 Task: Monitor real estate trends in Baltimore, Maryland, to analyze the average days on market and assess the market competitiveness.
Action: Mouse moved to (825, 204)
Screenshot: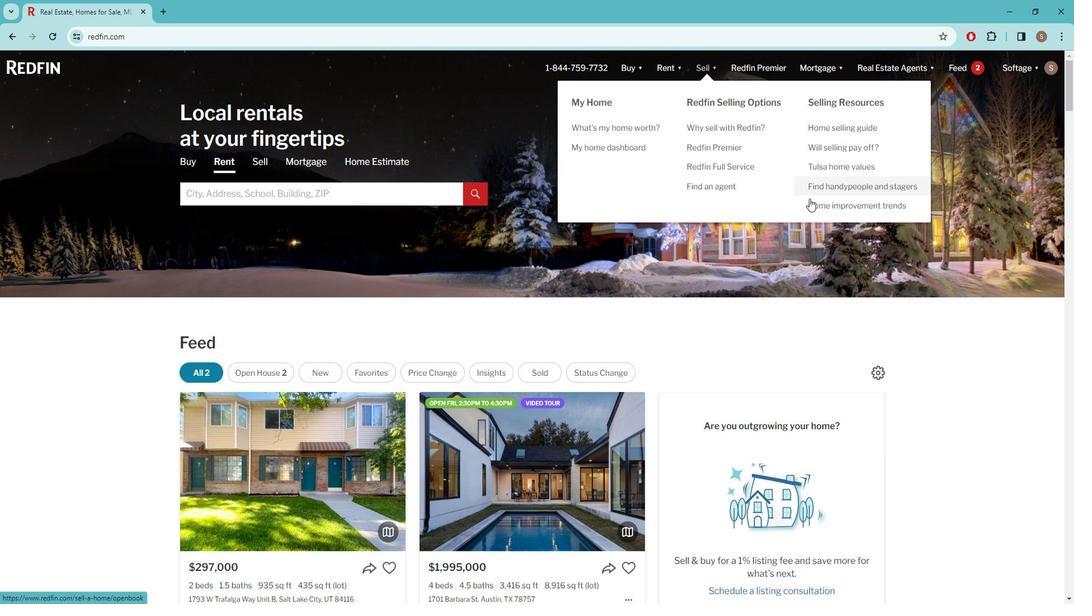 
Action: Mouse pressed left at (825, 204)
Screenshot: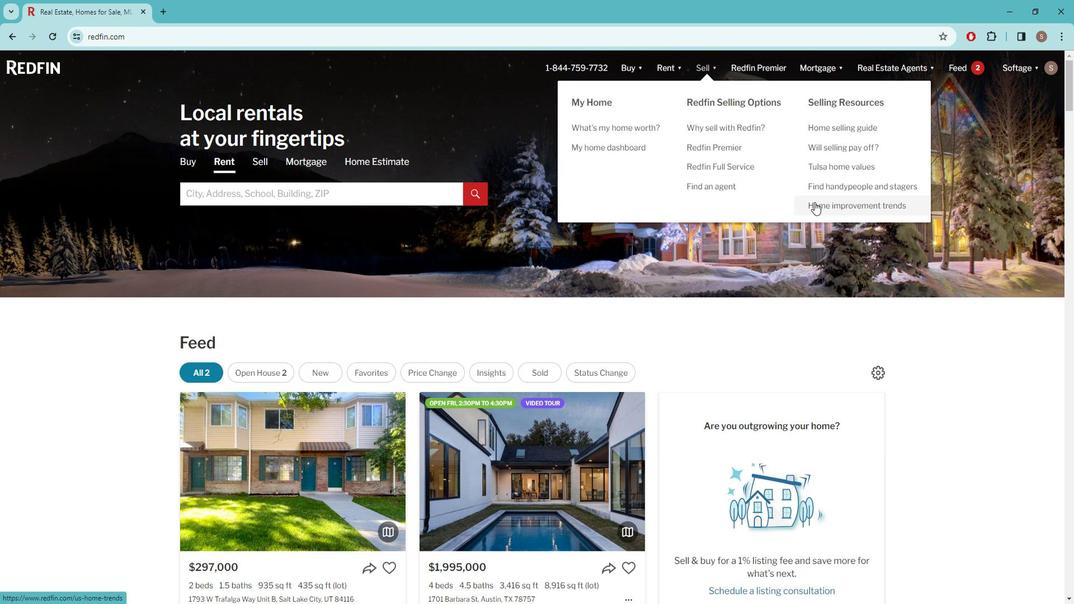 
Action: Mouse moved to (771, 236)
Screenshot: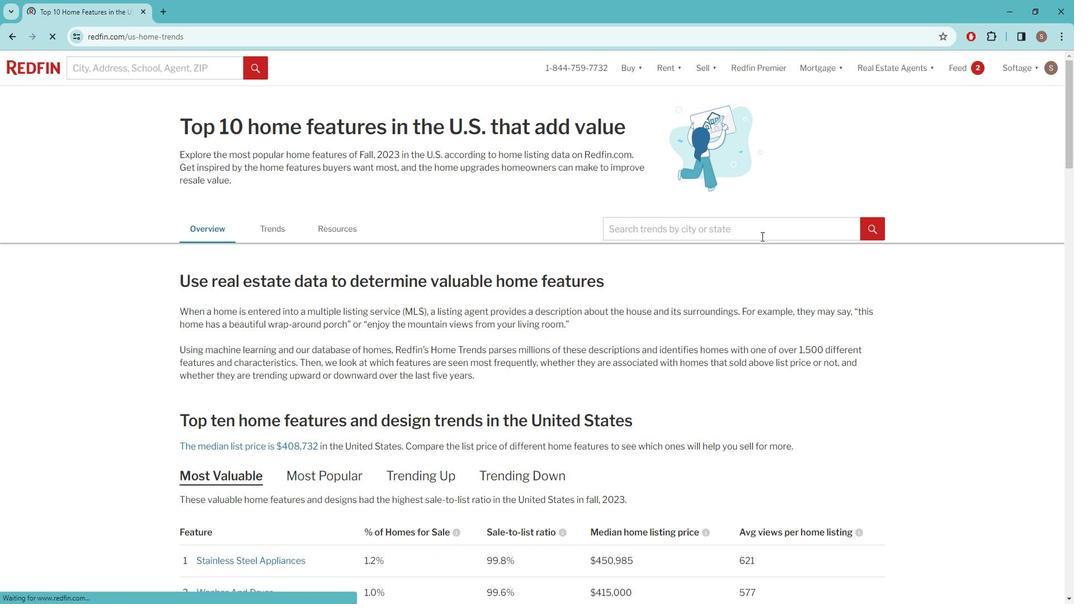 
Action: Mouse pressed left at (771, 236)
Screenshot: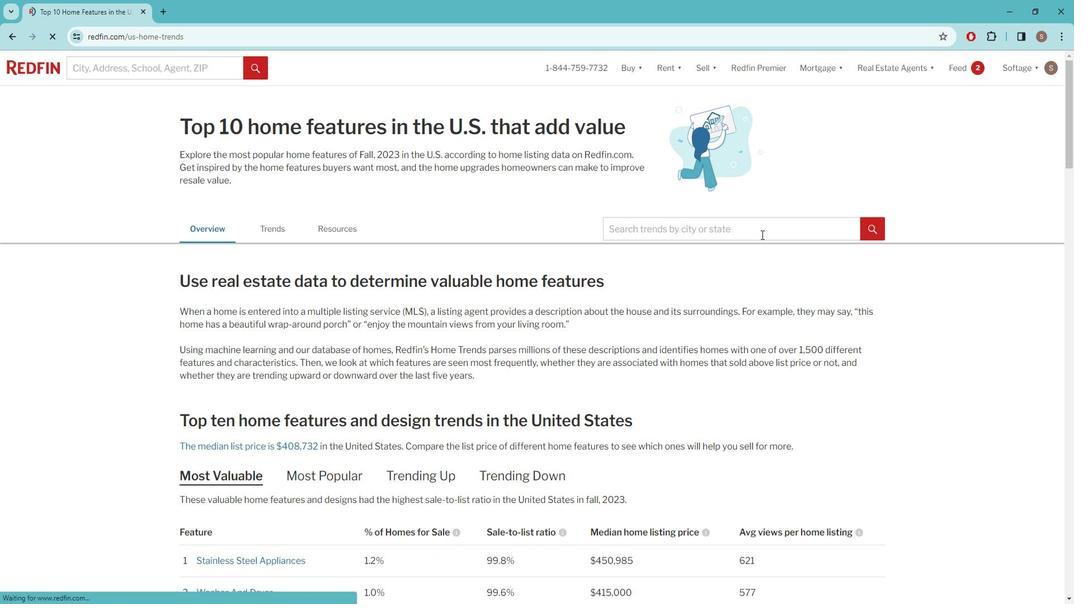 
Action: Key pressed b<Key.caps_lock>ALTIMORE
Screenshot: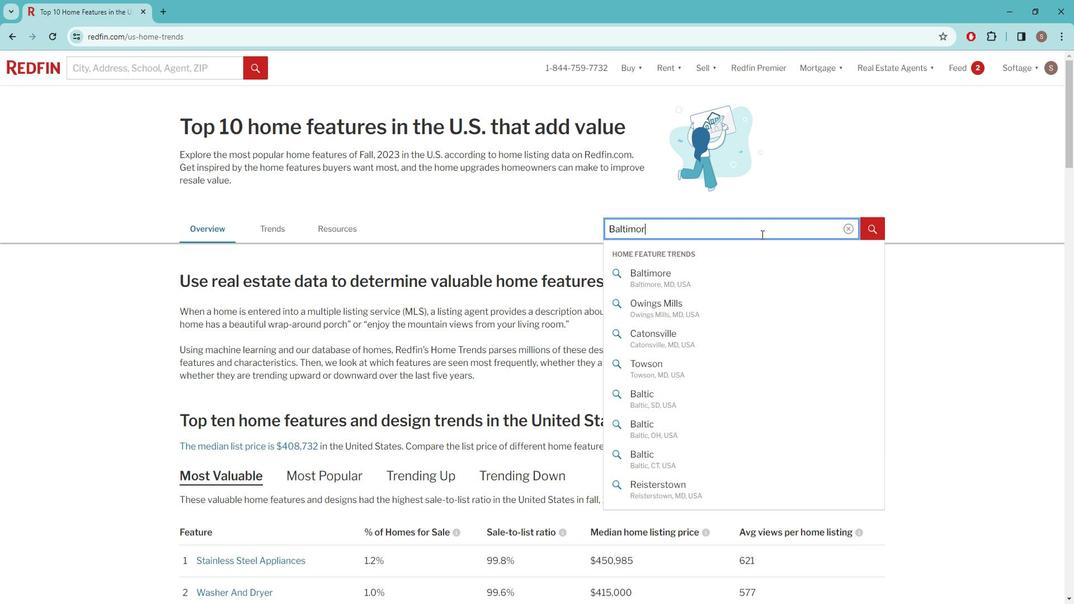
Action: Mouse moved to (736, 281)
Screenshot: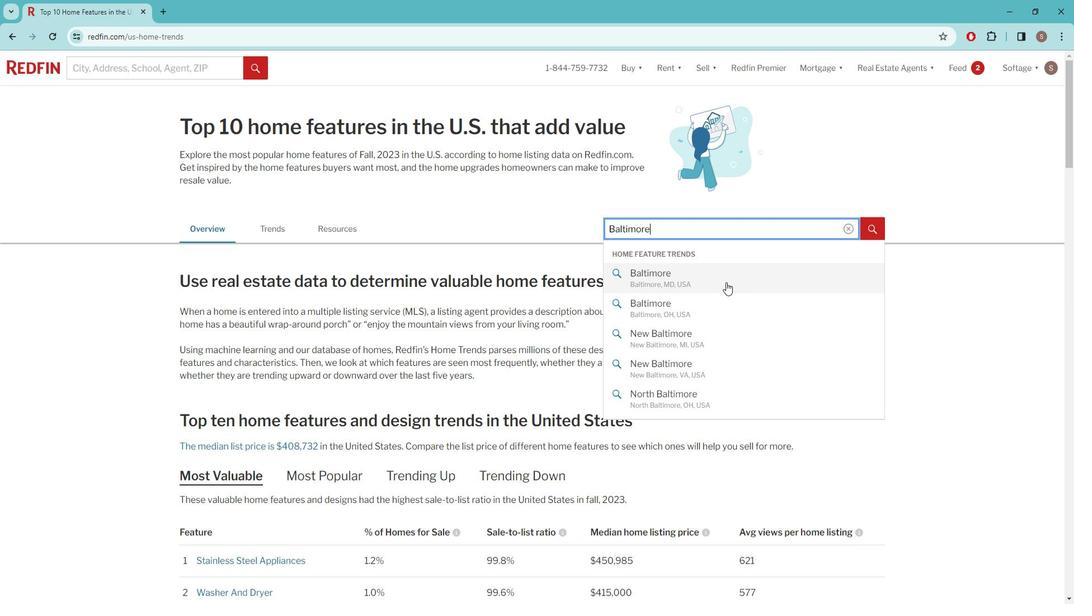
Action: Mouse pressed left at (736, 281)
Screenshot: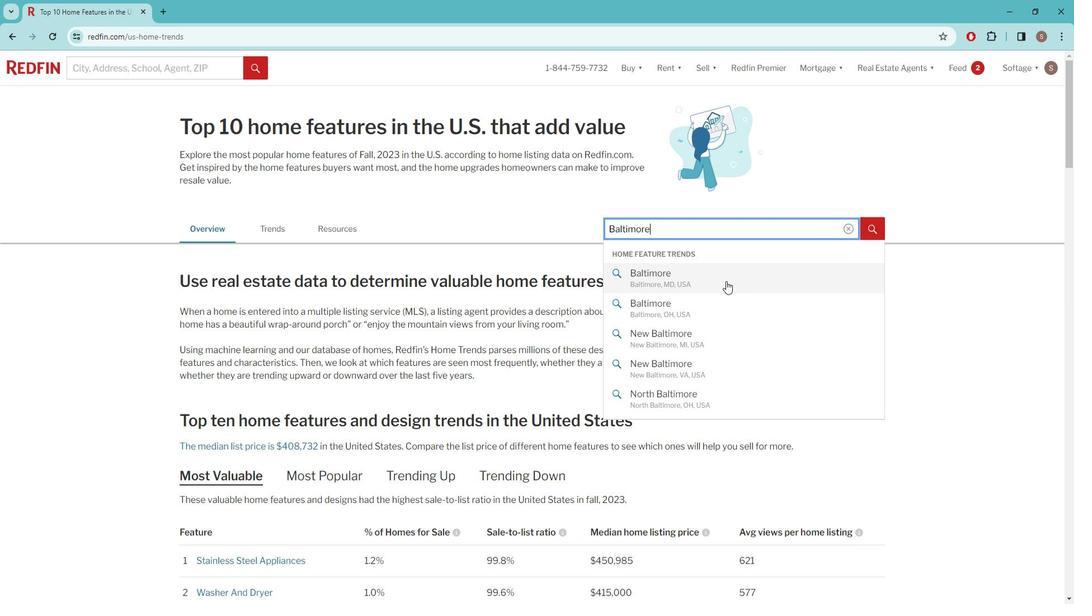 
Action: Mouse moved to (662, 318)
Screenshot: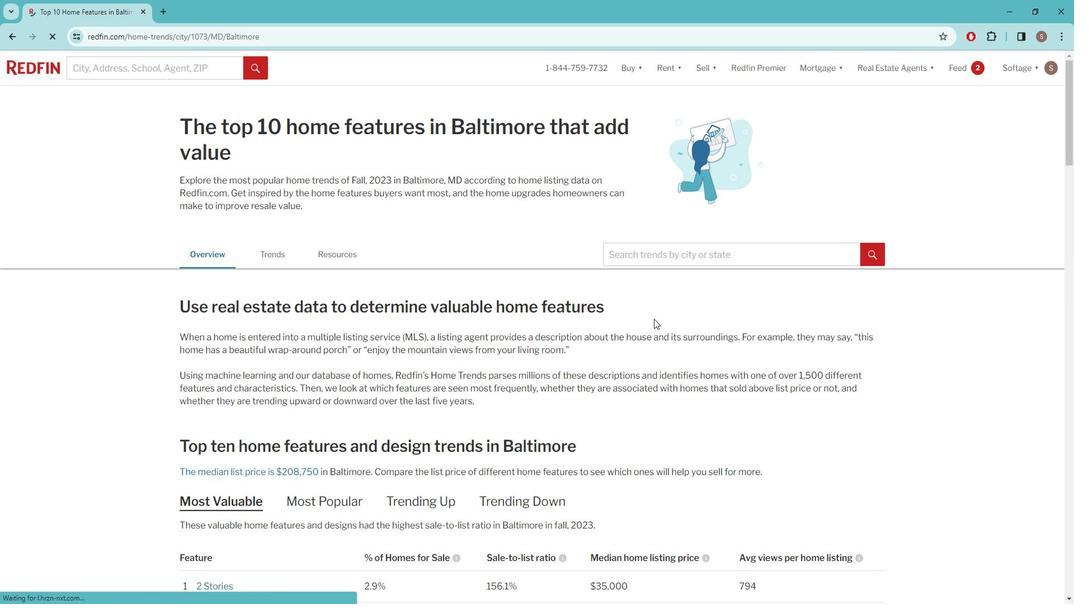 
Action: Mouse scrolled (662, 317) with delta (0, 0)
Screenshot: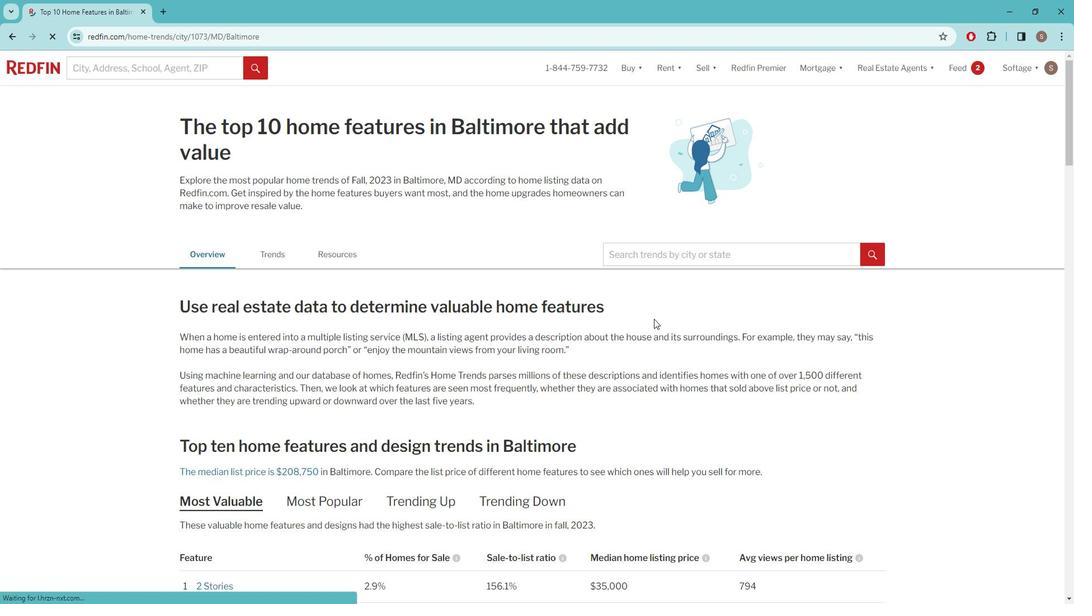 
Action: Mouse moved to (623, 310)
Screenshot: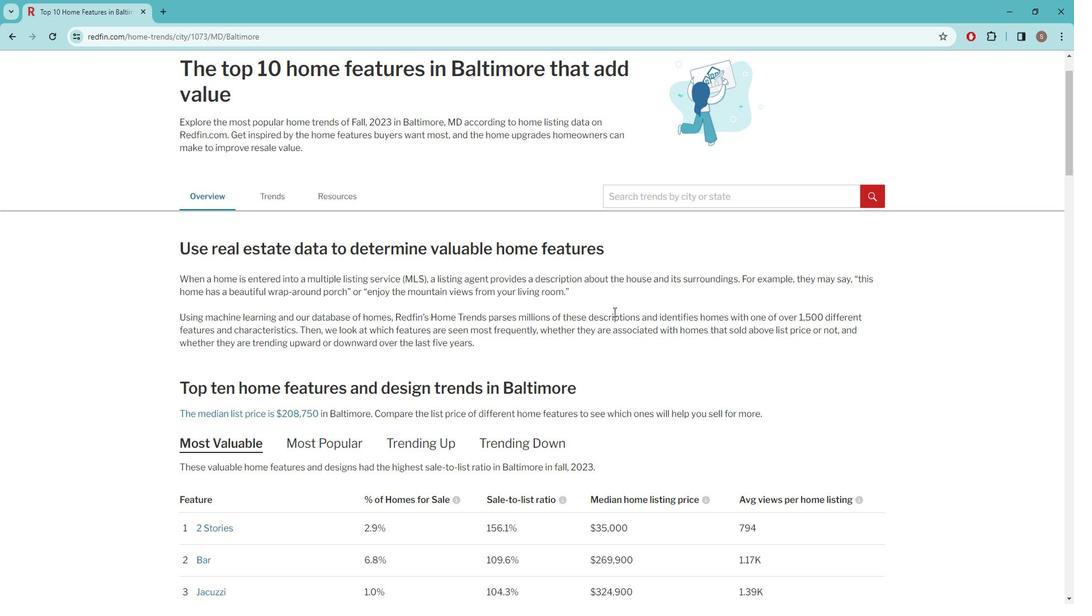 
Action: Mouse scrolled (623, 310) with delta (0, 0)
Screenshot: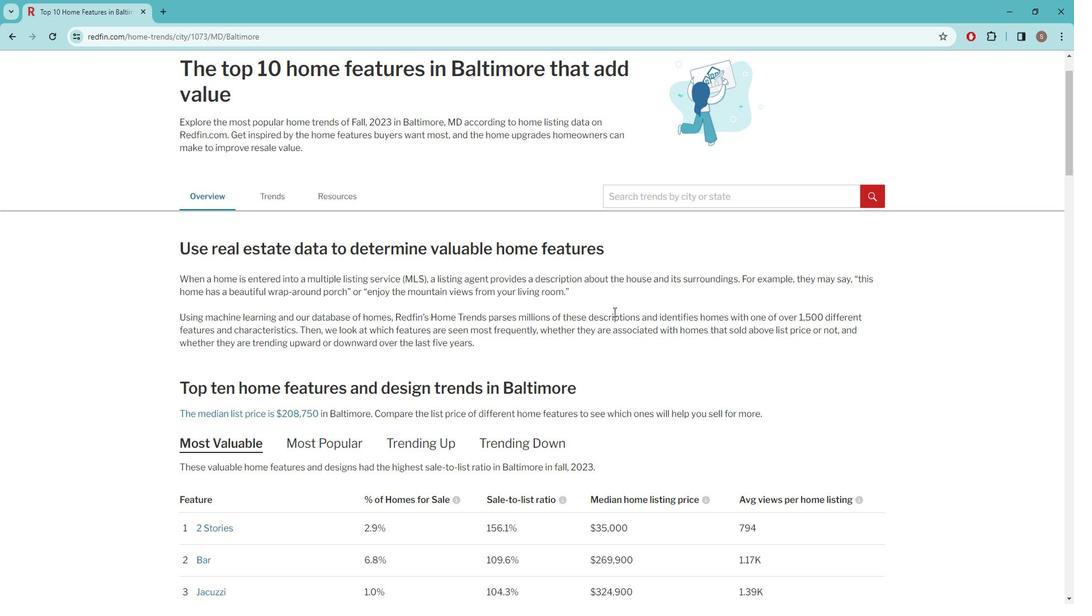 
Action: Mouse moved to (603, 303)
Screenshot: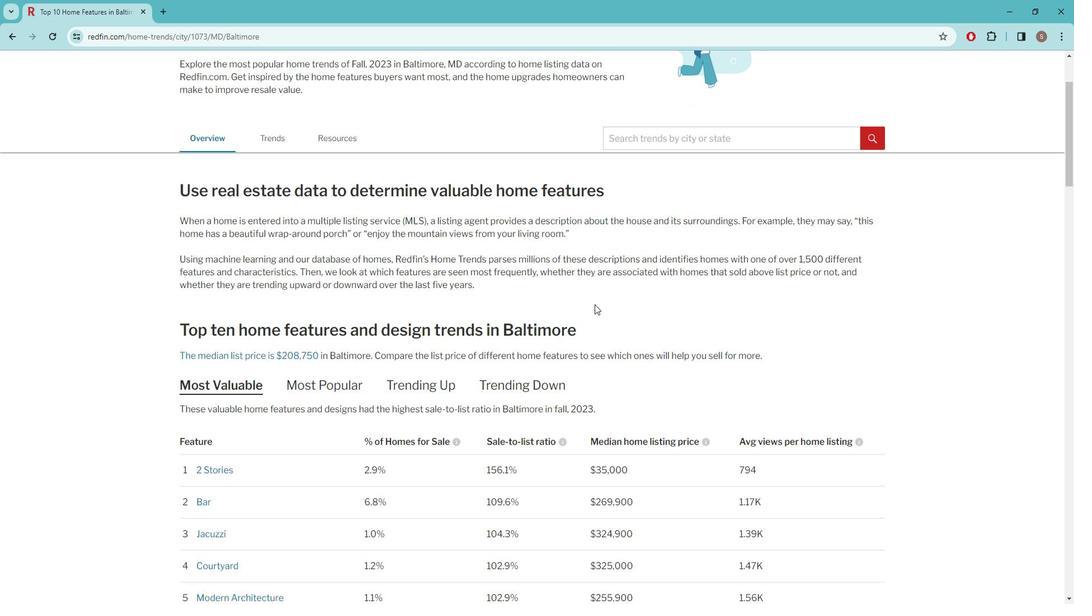 
Action: Mouse scrolled (603, 302) with delta (0, 0)
Screenshot: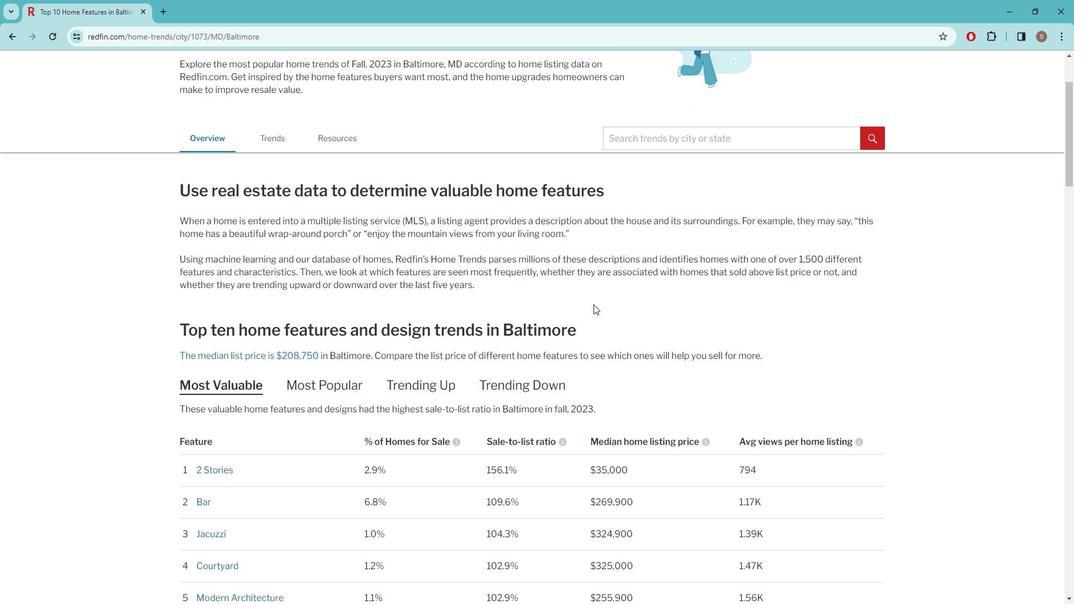 
Action: Mouse moved to (567, 306)
Screenshot: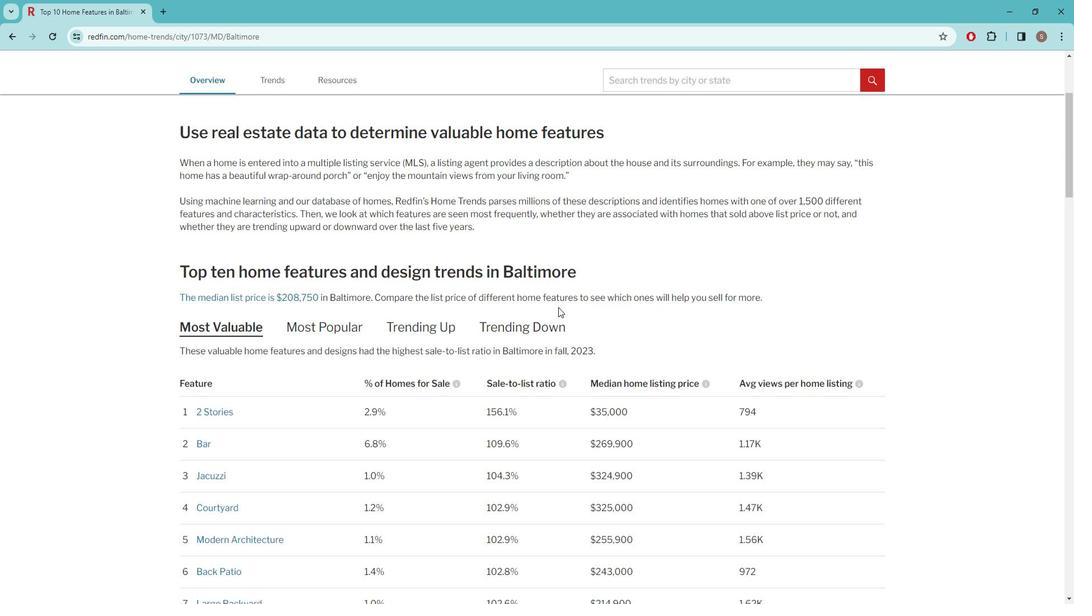 
Action: Mouse scrolled (567, 305) with delta (0, 0)
Screenshot: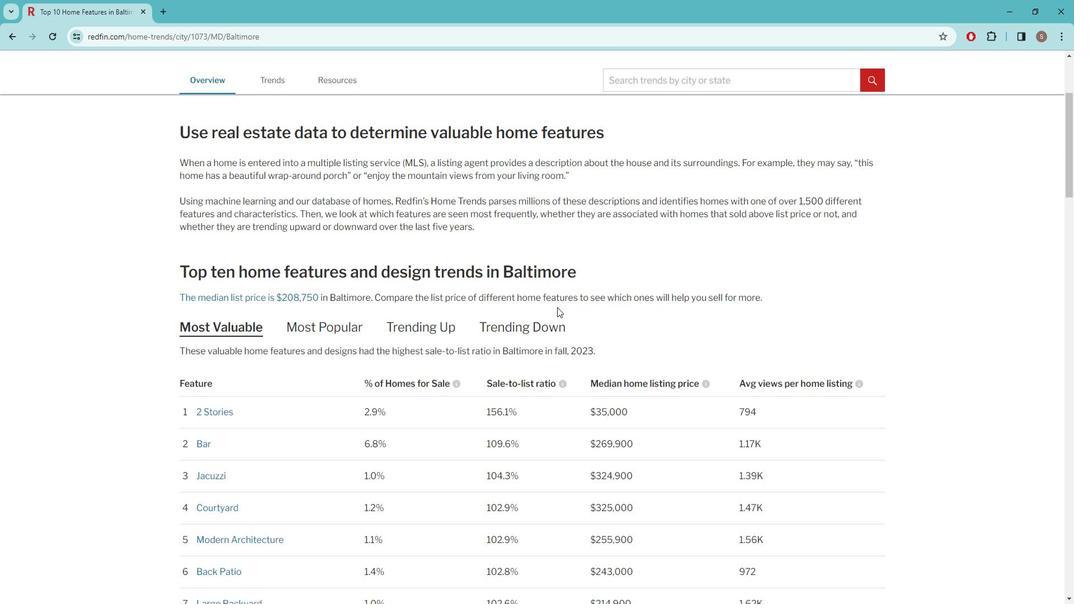 
Action: Mouse moved to (563, 304)
Screenshot: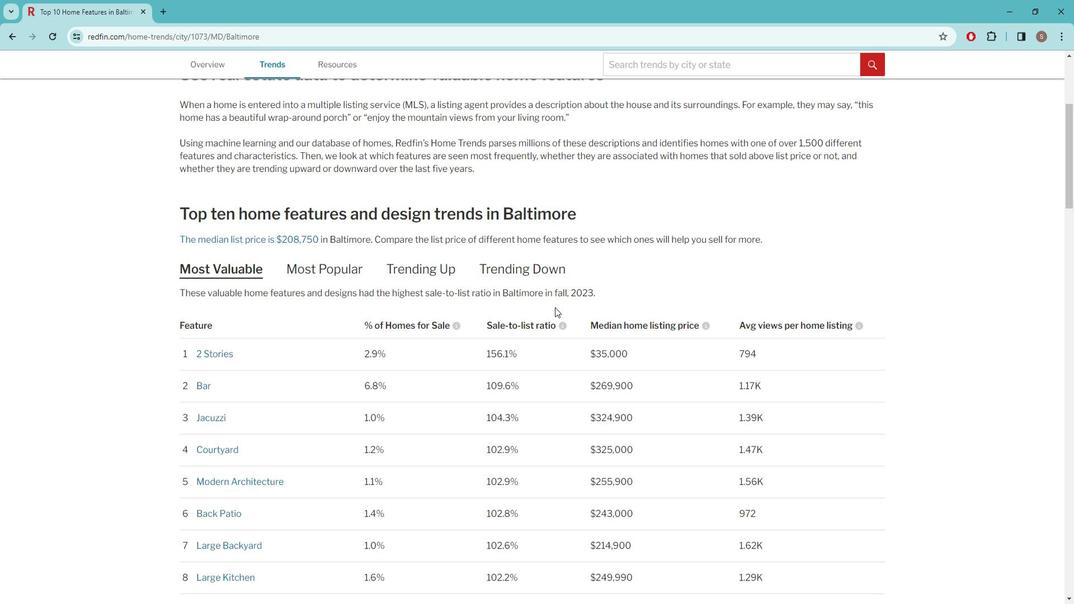 
Action: Mouse scrolled (563, 303) with delta (0, 0)
Screenshot: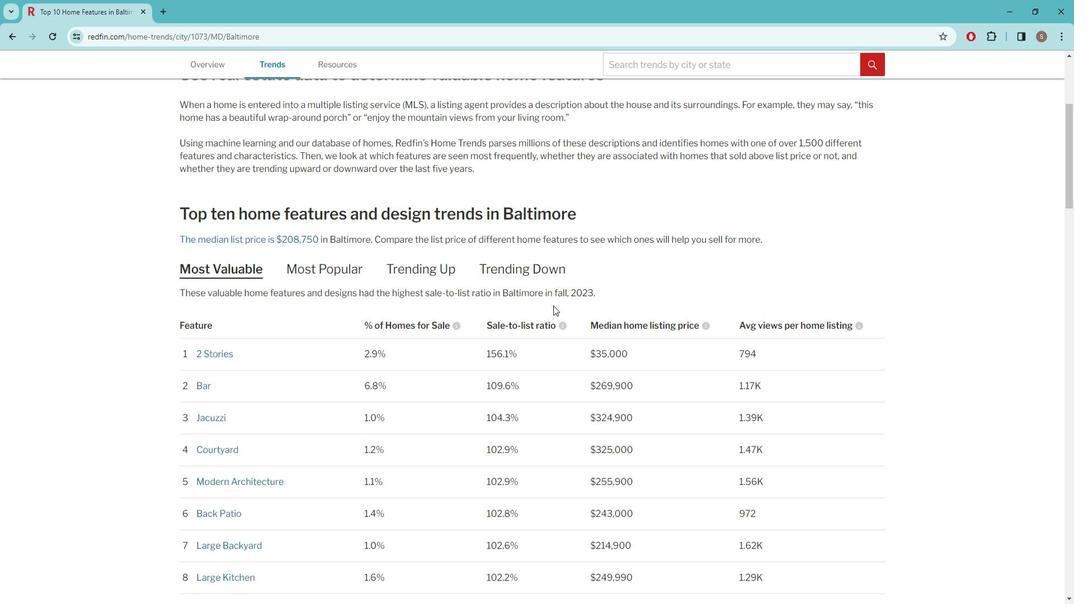 
Action: Mouse scrolled (563, 303) with delta (0, 0)
Screenshot: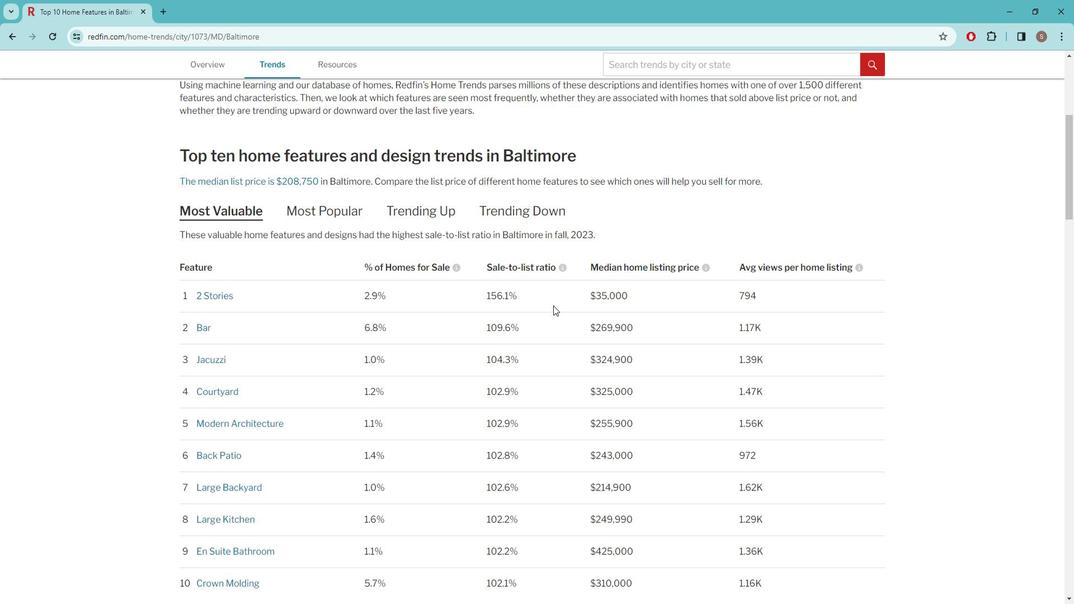 
Action: Mouse moved to (344, 157)
Screenshot: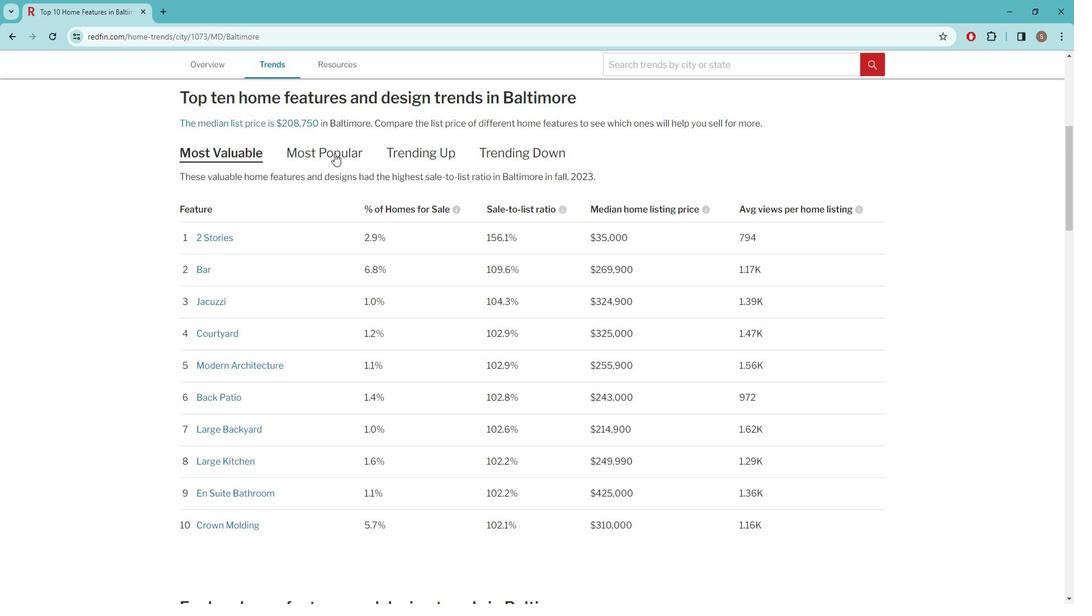 
Action: Mouse pressed left at (344, 157)
Screenshot: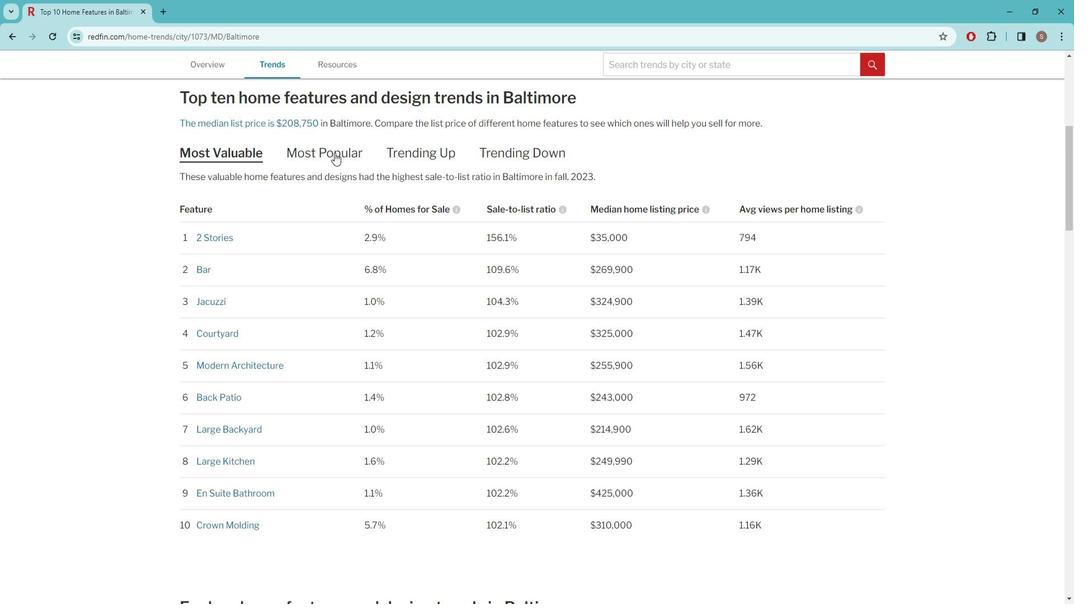 
Action: Mouse moved to (401, 152)
Screenshot: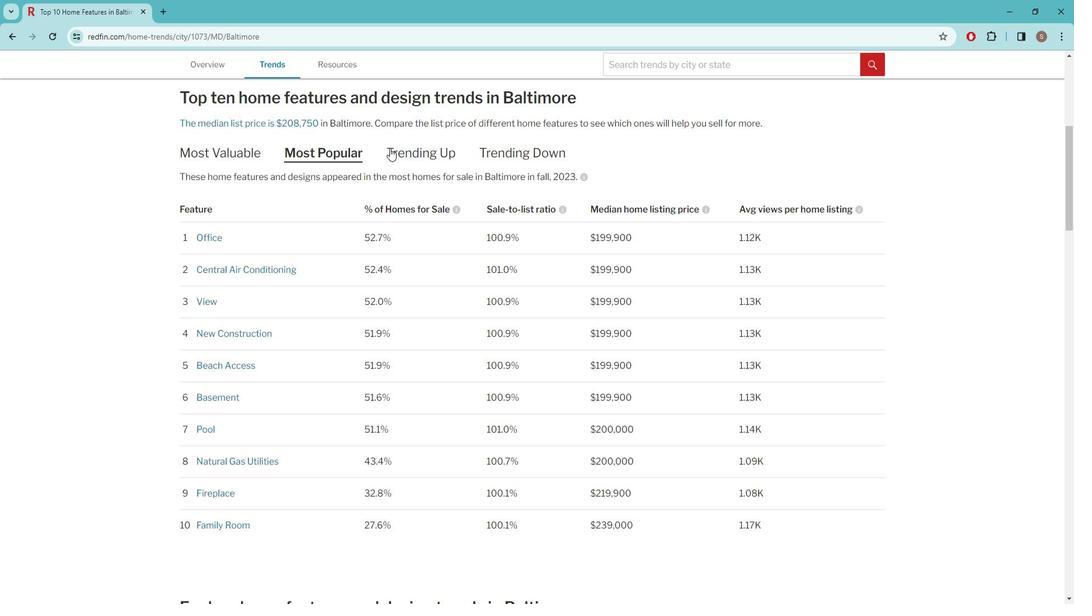 
Action: Mouse pressed left at (401, 152)
Screenshot: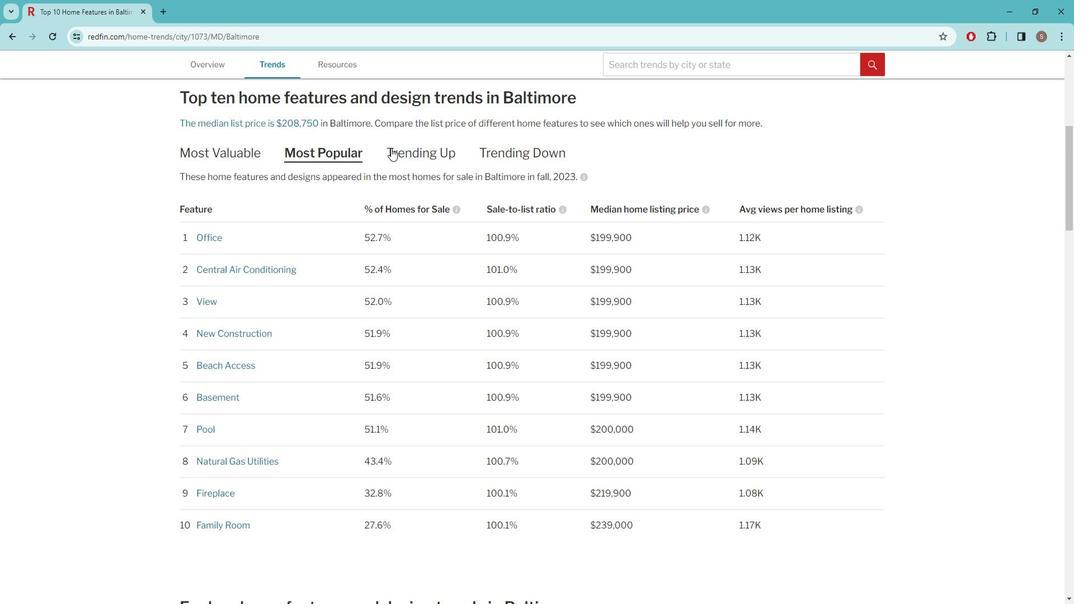 
Action: Mouse moved to (513, 153)
Screenshot: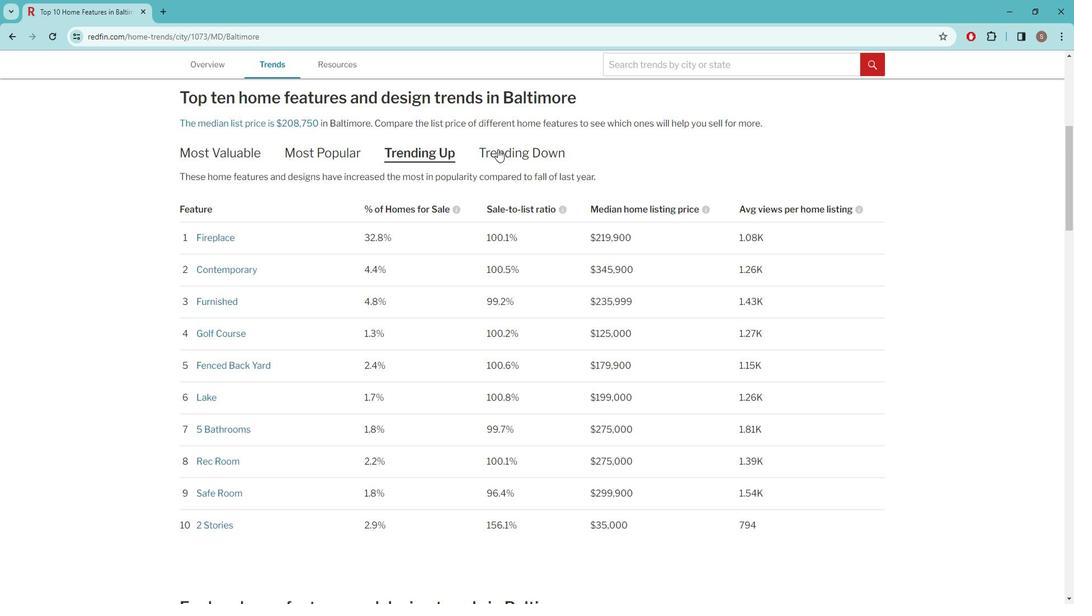 
Action: Mouse pressed left at (513, 153)
Screenshot: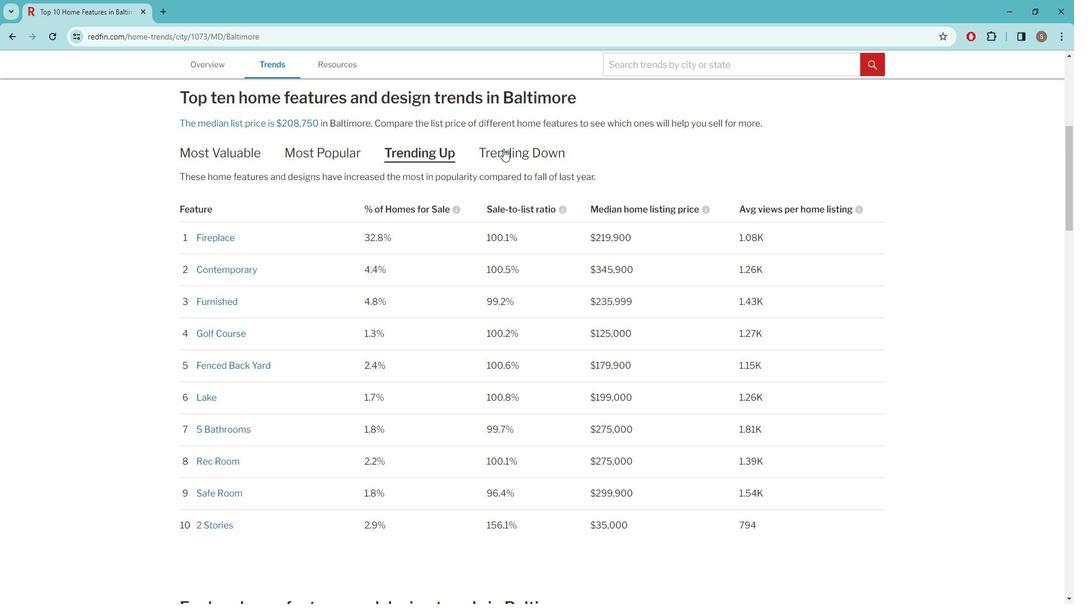 
Action: Mouse moved to (501, 180)
Screenshot: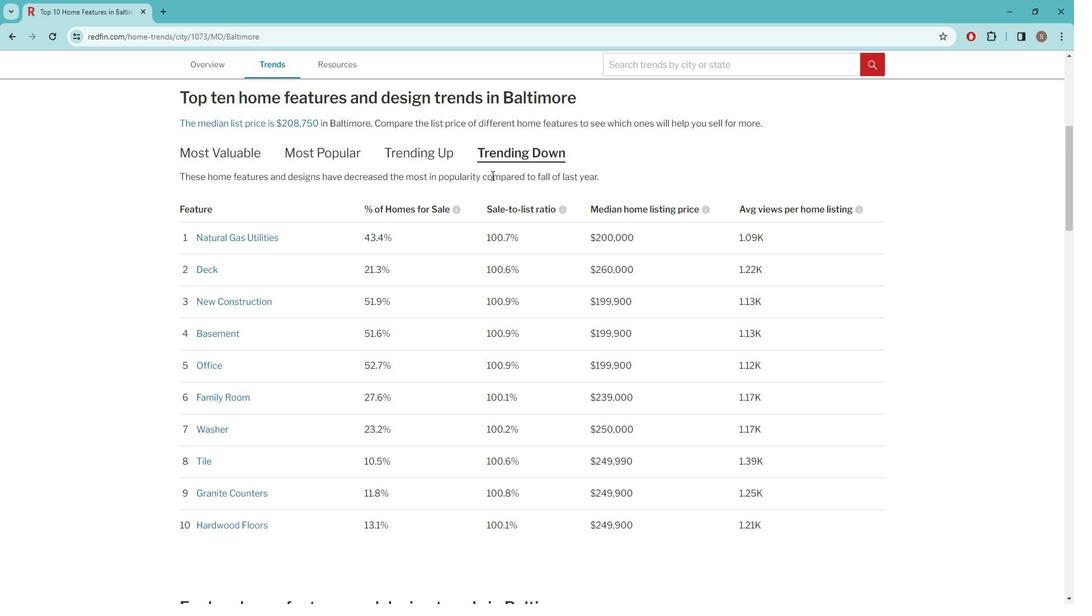 
Action: Mouse scrolled (501, 179) with delta (0, 0)
Screenshot: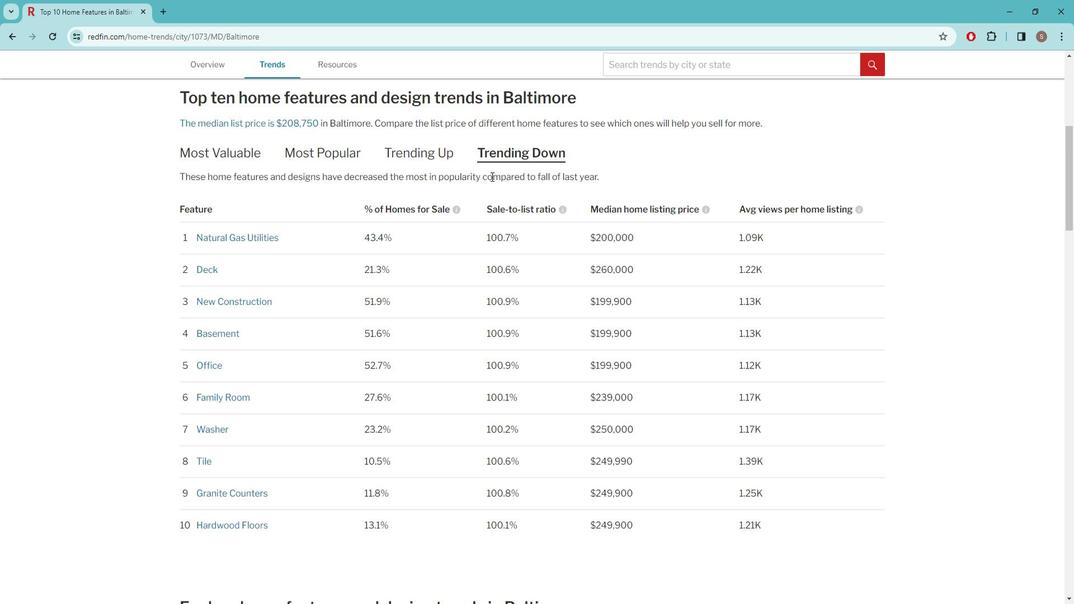 
Action: Mouse scrolled (501, 179) with delta (0, 0)
Screenshot: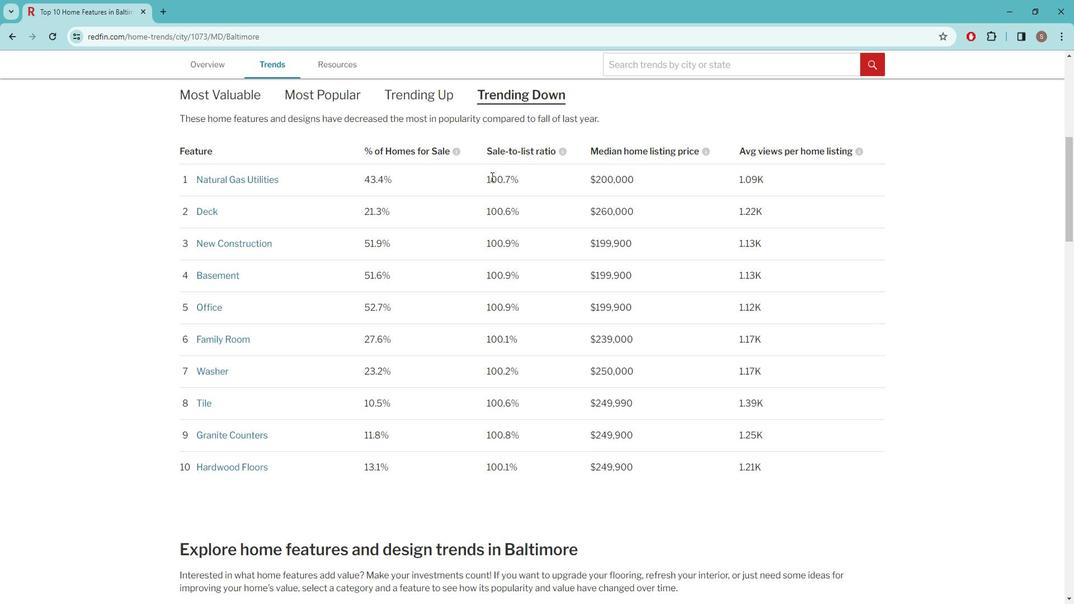
Action: Mouse scrolled (501, 179) with delta (0, 0)
Screenshot: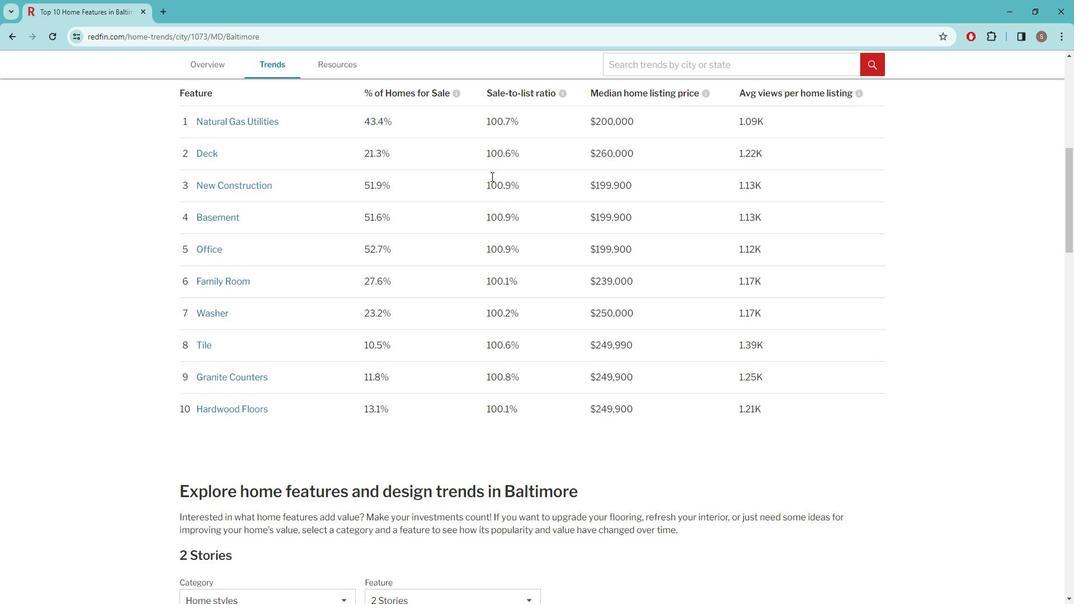 
Action: Mouse scrolled (501, 179) with delta (0, 0)
Screenshot: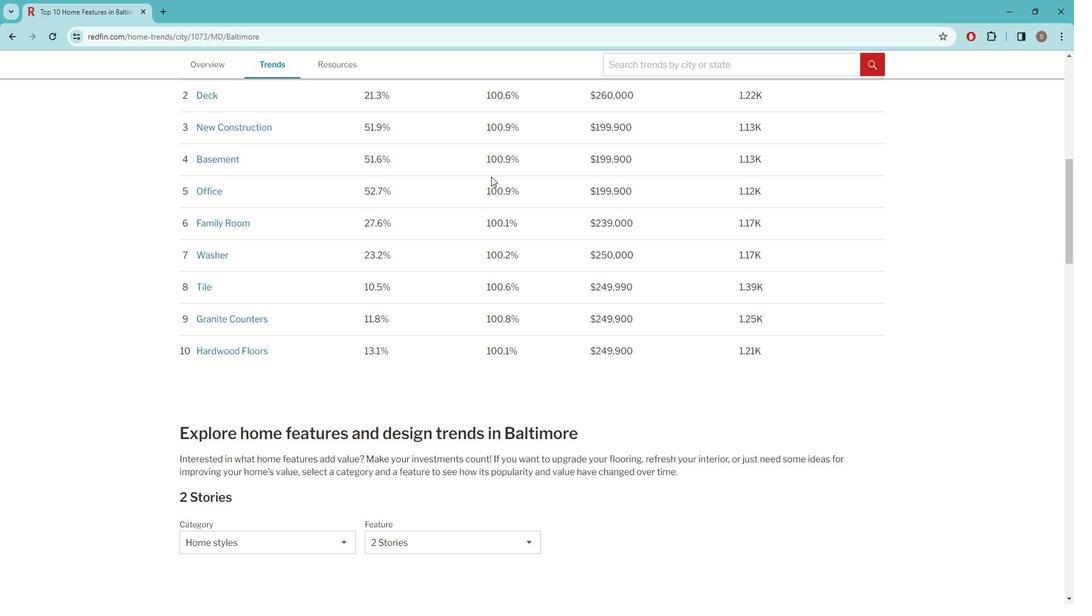 
Action: Mouse scrolled (501, 179) with delta (0, 0)
Screenshot: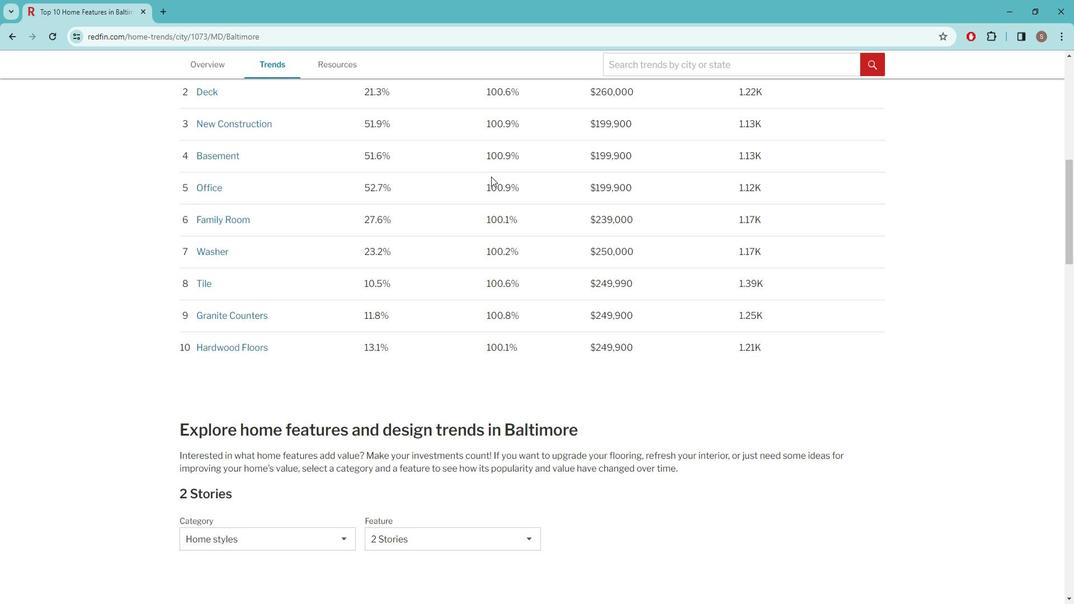 
Action: Mouse scrolled (501, 179) with delta (0, 0)
Screenshot: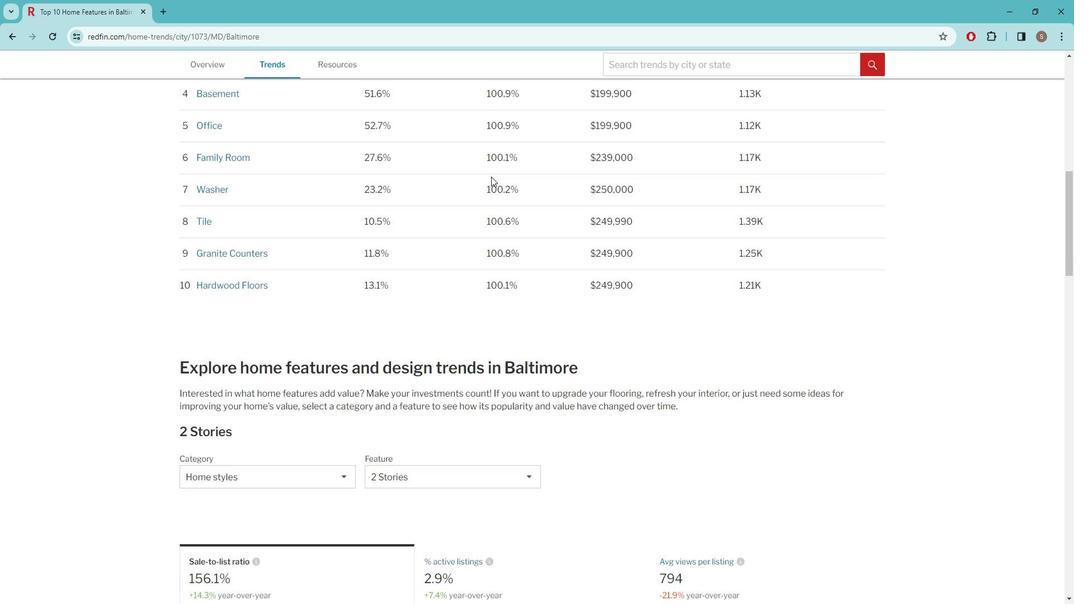 
Action: Mouse scrolled (501, 179) with delta (0, 0)
Screenshot: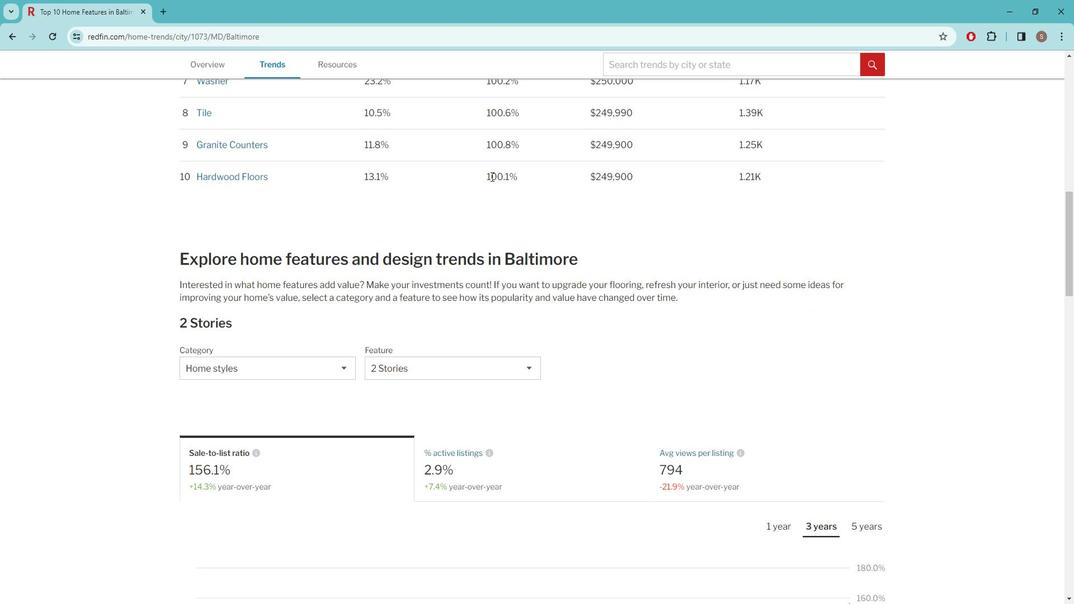 
Action: Mouse scrolled (501, 179) with delta (0, 0)
Screenshot: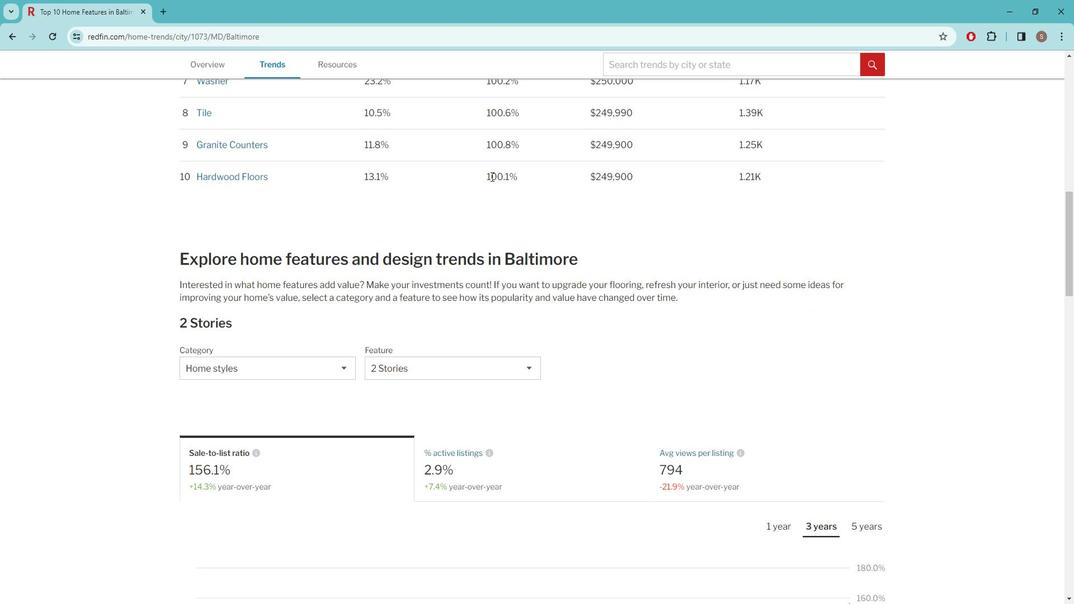 
Action: Mouse scrolled (501, 179) with delta (0, 0)
Screenshot: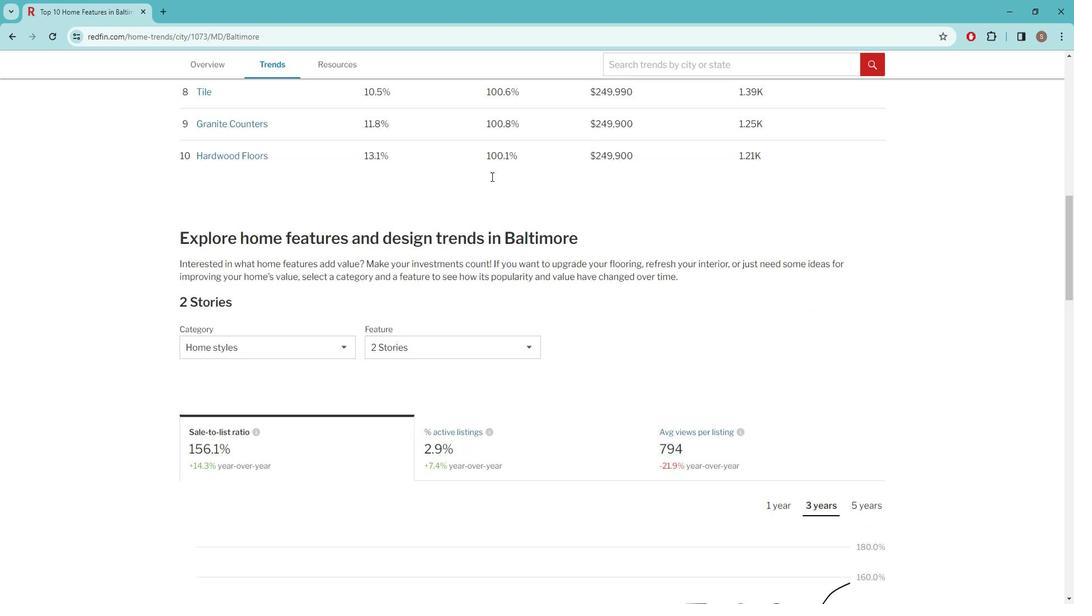 
Action: Mouse moved to (501, 180)
Screenshot: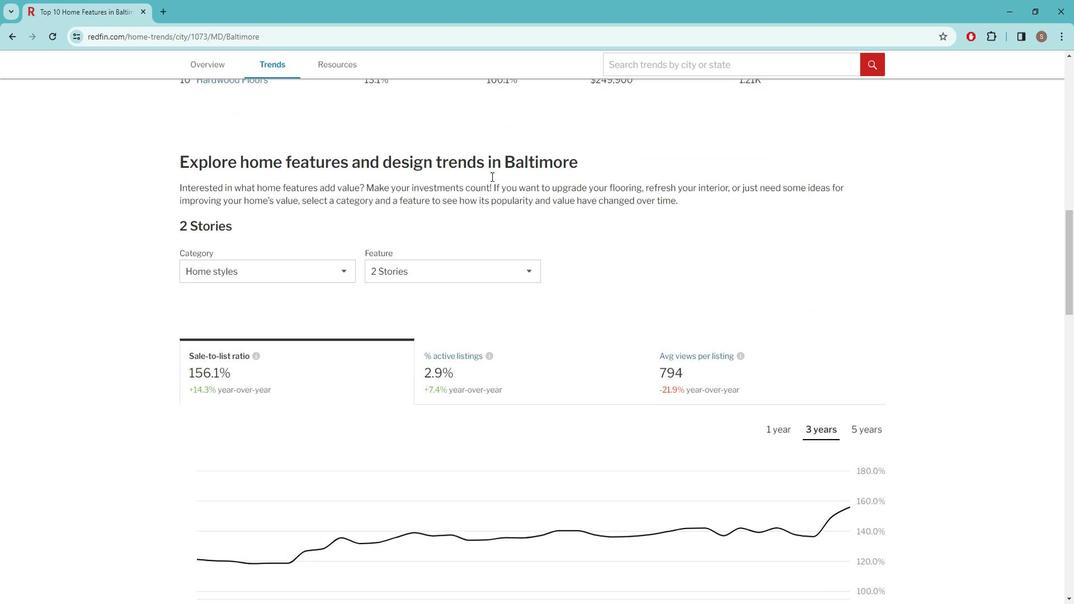 
Action: Mouse scrolled (501, 179) with delta (0, 0)
Screenshot: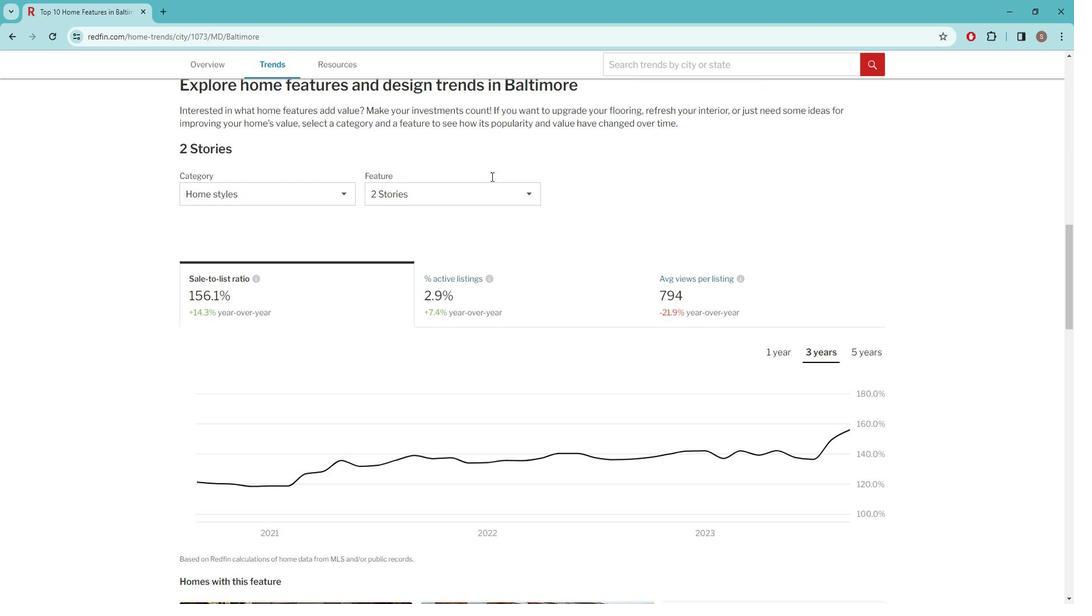
Action: Mouse scrolled (501, 179) with delta (0, 0)
Screenshot: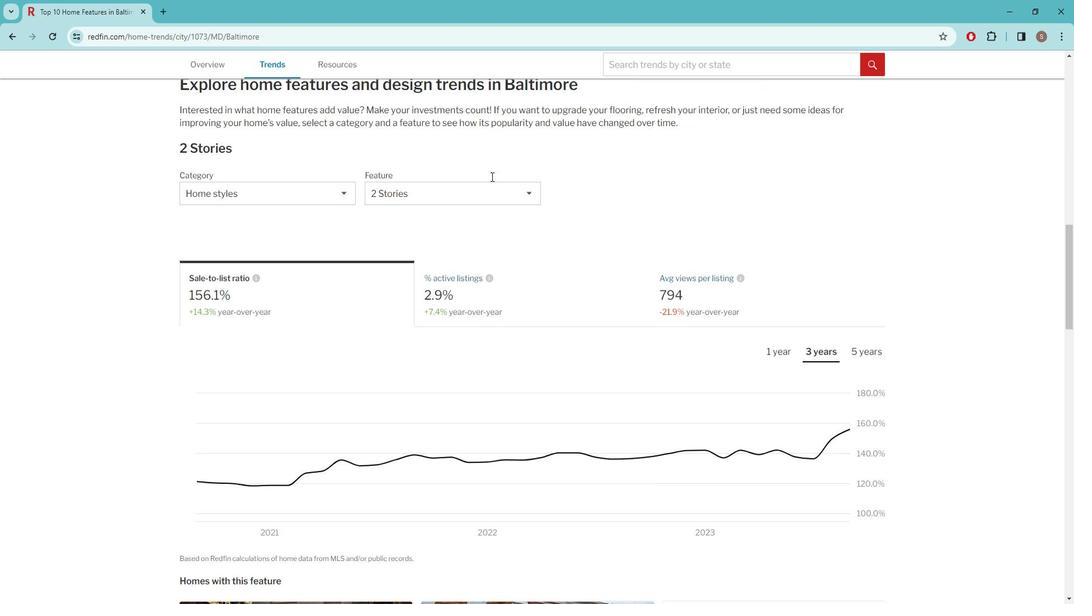 
Action: Mouse scrolled (501, 179) with delta (0, 0)
Screenshot: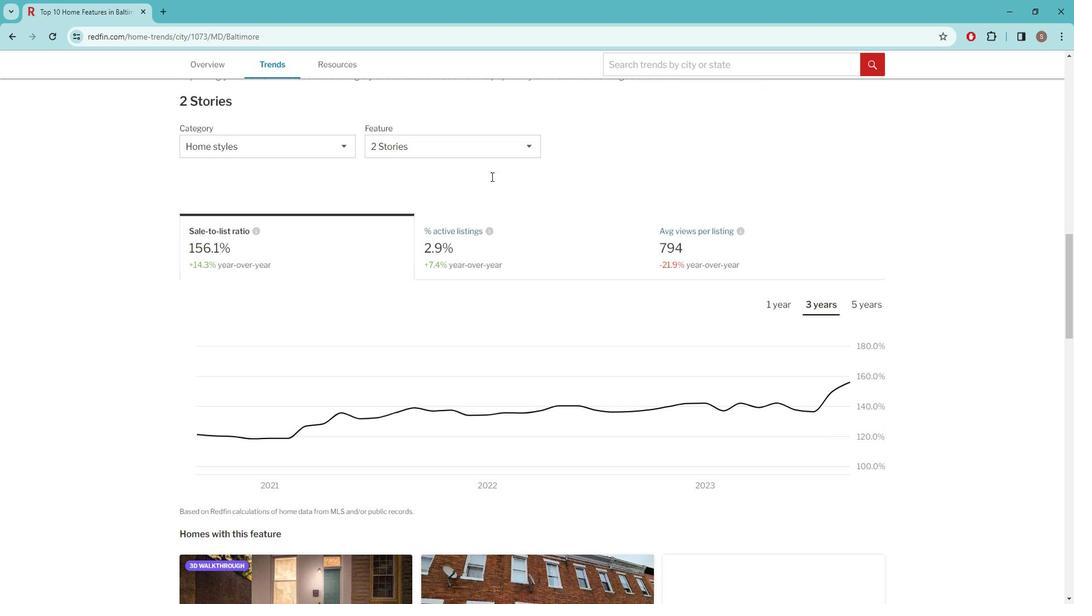 
Action: Mouse scrolled (501, 180) with delta (0, 0)
Screenshot: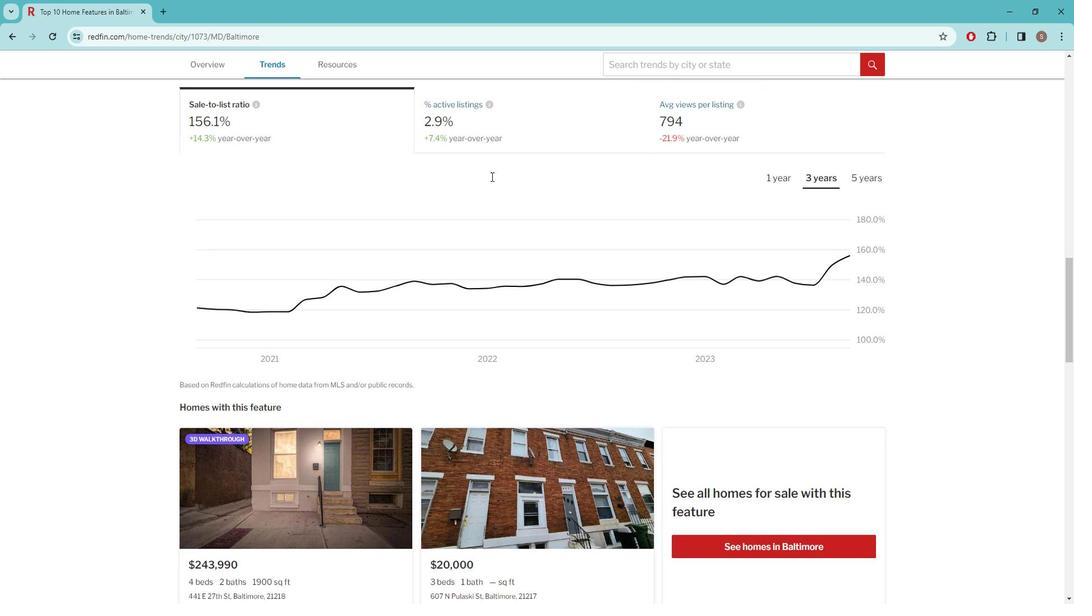 
Action: Mouse scrolled (501, 180) with delta (0, 0)
Screenshot: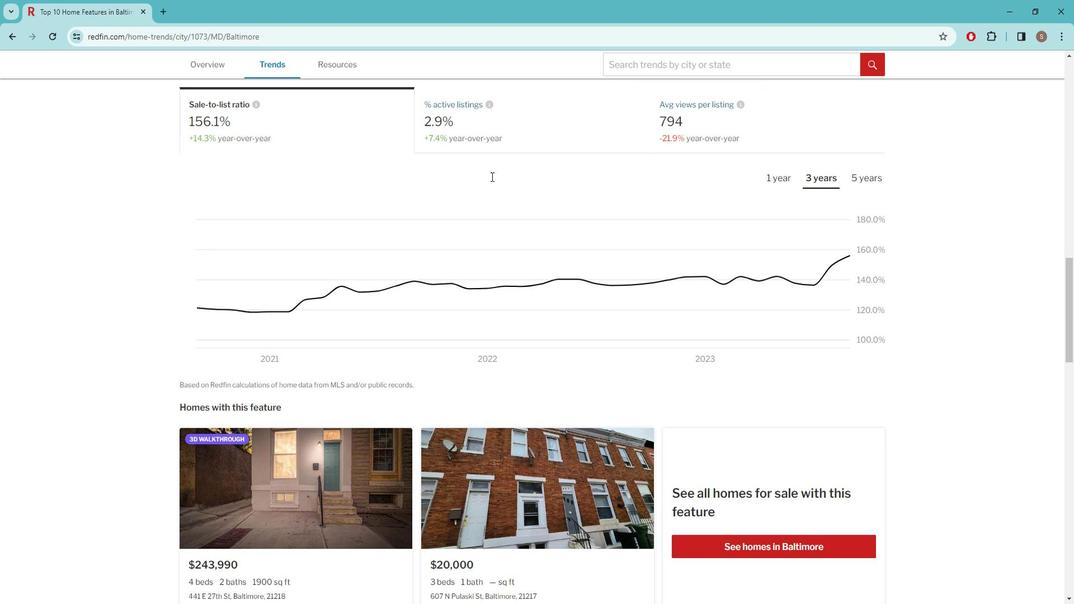 
Action: Mouse scrolled (501, 180) with delta (0, 0)
Screenshot: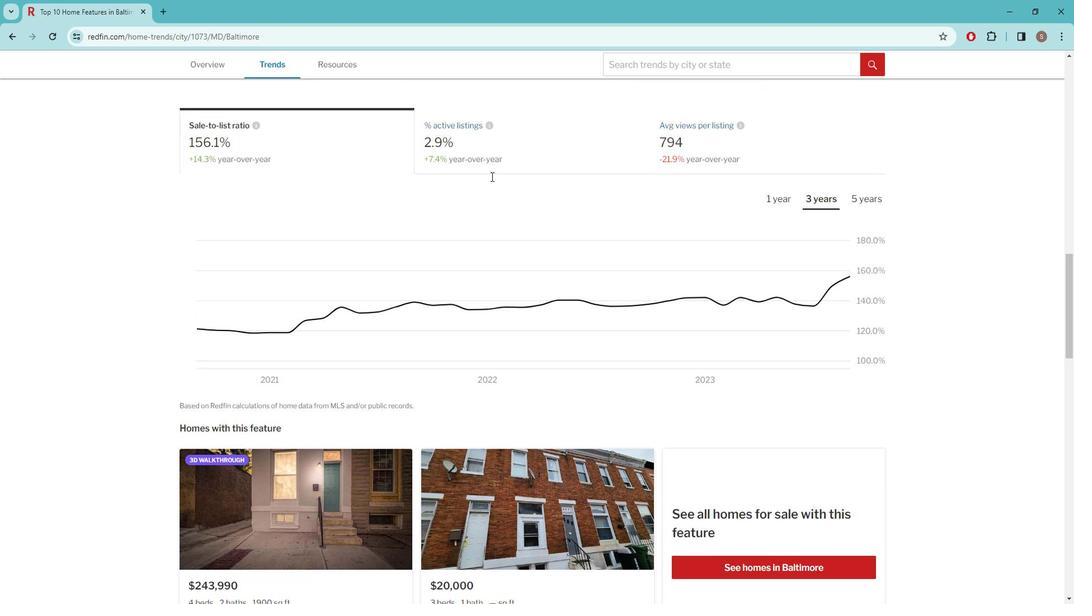 
Action: Mouse scrolled (501, 180) with delta (0, 0)
Screenshot: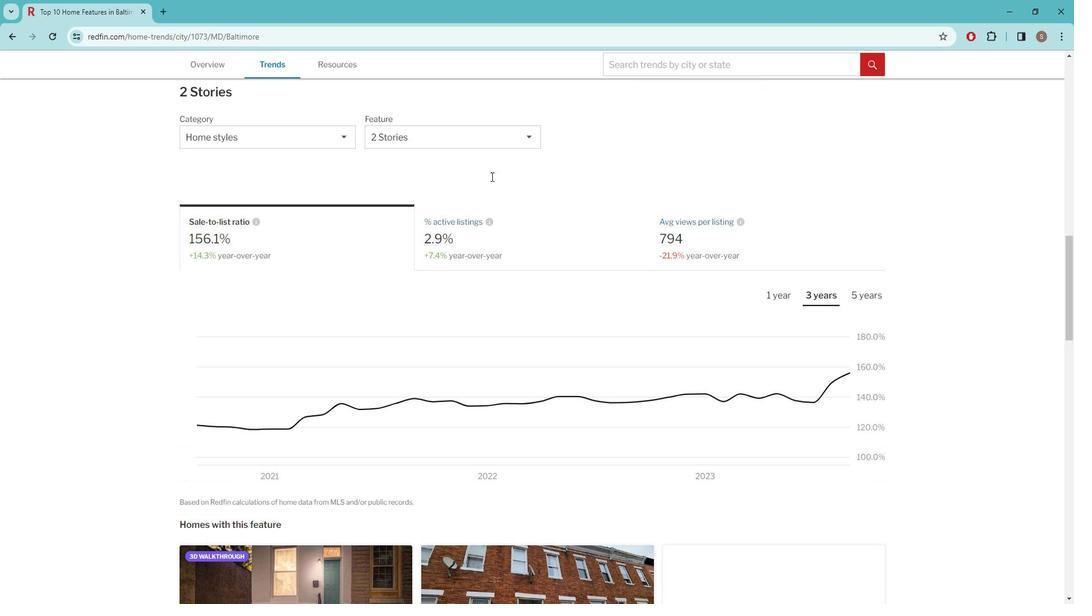 
Action: Mouse scrolled (501, 180) with delta (0, 0)
Screenshot: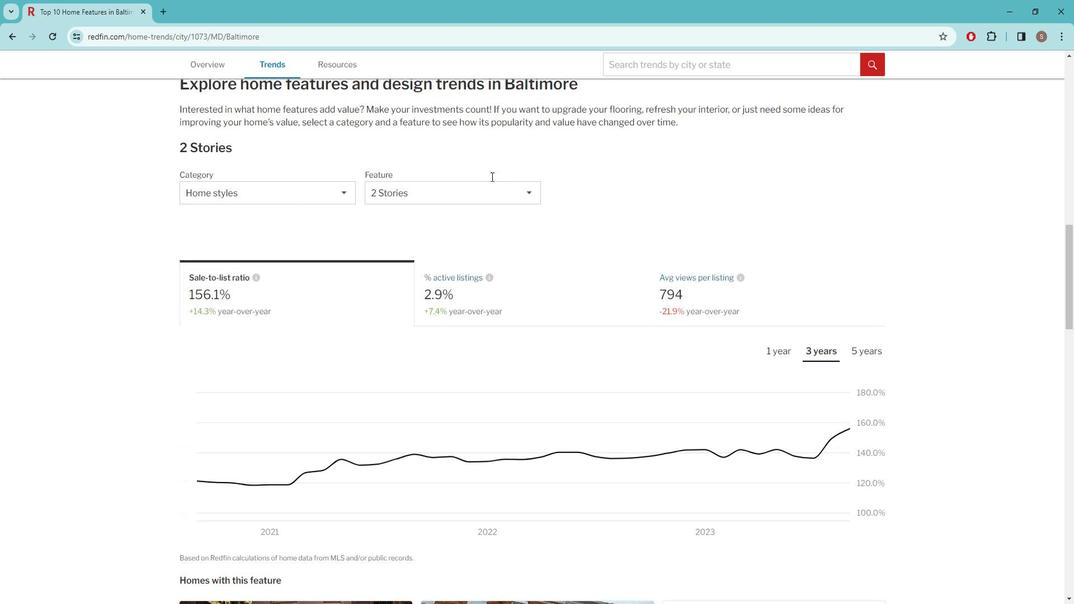 
Action: Mouse scrolled (501, 179) with delta (0, 0)
Screenshot: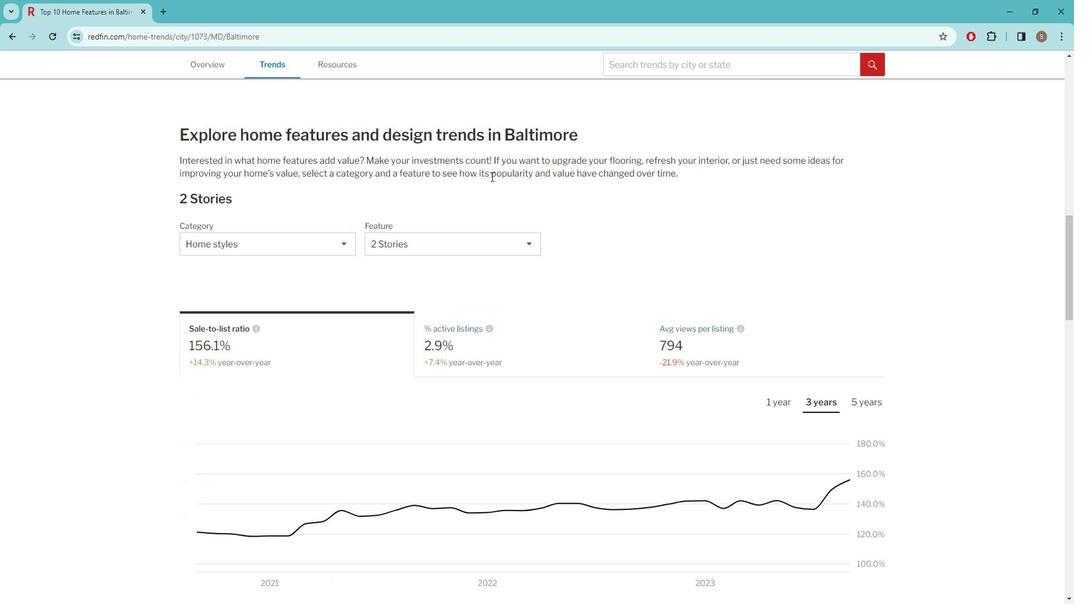 
Action: Mouse scrolled (501, 180) with delta (0, 0)
Screenshot: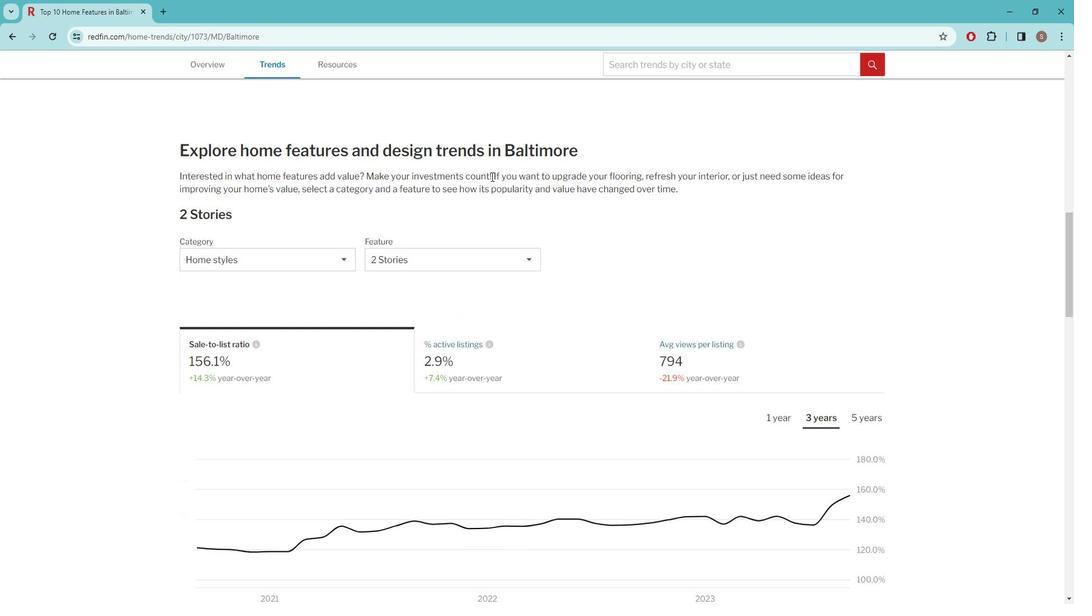 
Action: Mouse scrolled (501, 180) with delta (0, 0)
Screenshot: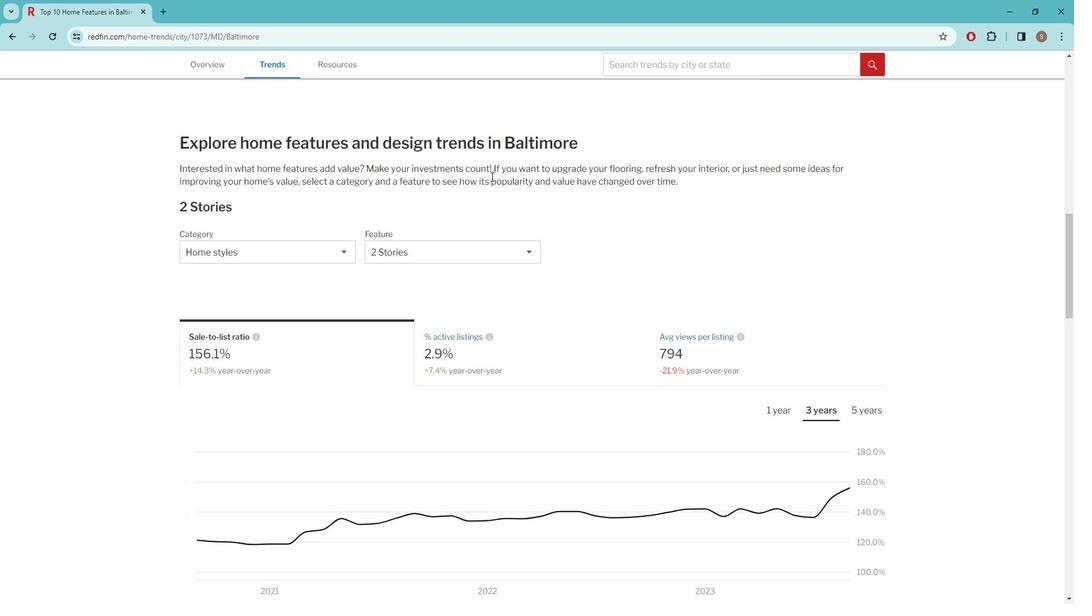
Action: Mouse scrolled (501, 180) with delta (0, 0)
Screenshot: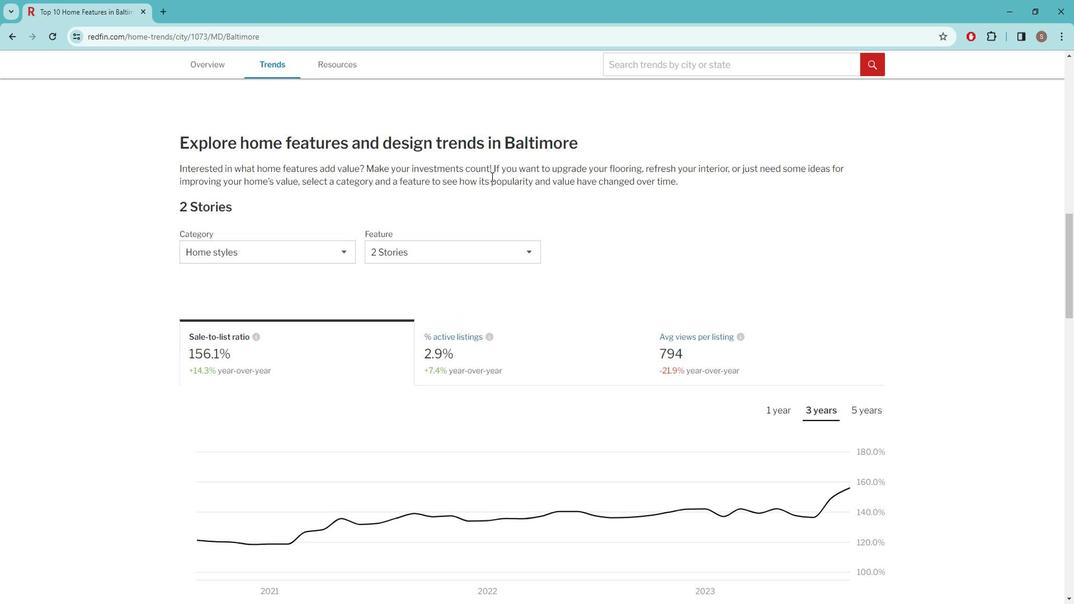 
Action: Mouse scrolled (501, 180) with delta (0, 0)
Screenshot: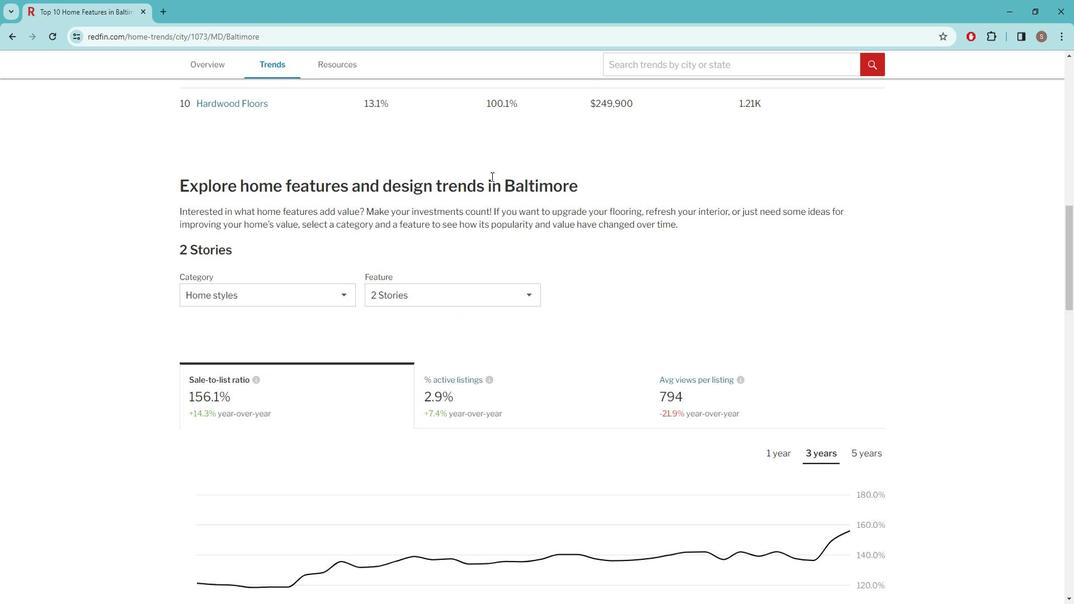
Action: Mouse scrolled (501, 180) with delta (0, 0)
Screenshot: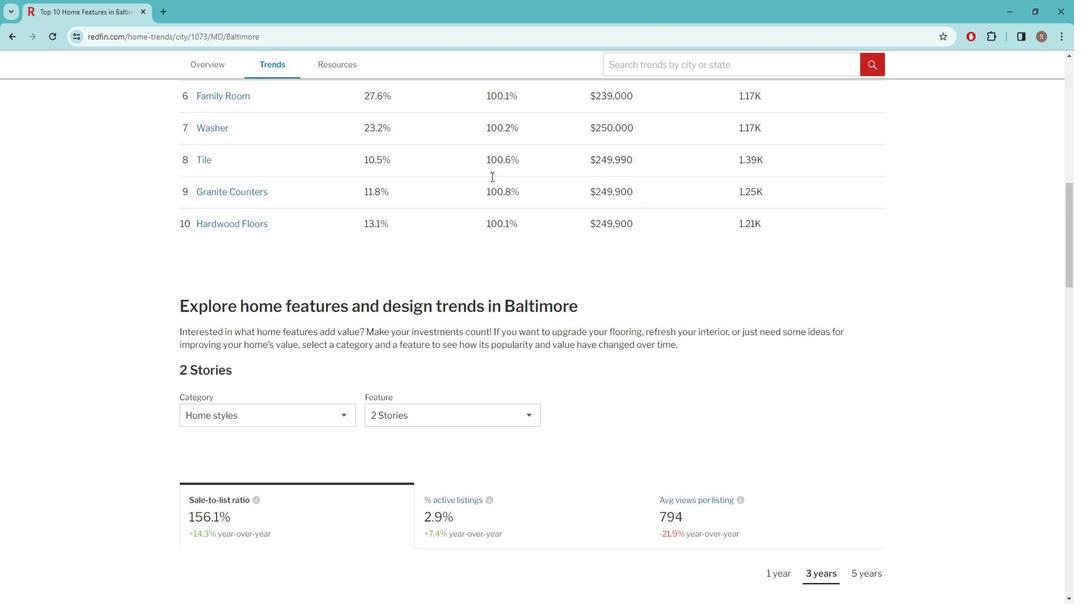 
Action: Mouse scrolled (501, 180) with delta (0, 0)
Screenshot: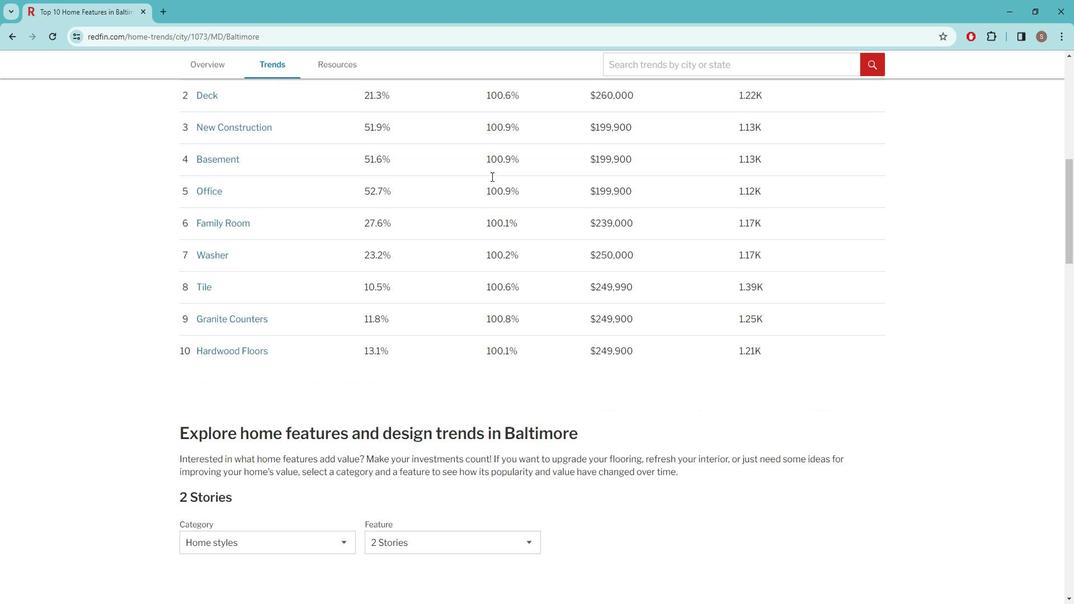 
Action: Mouse scrolled (501, 180) with delta (0, 0)
Screenshot: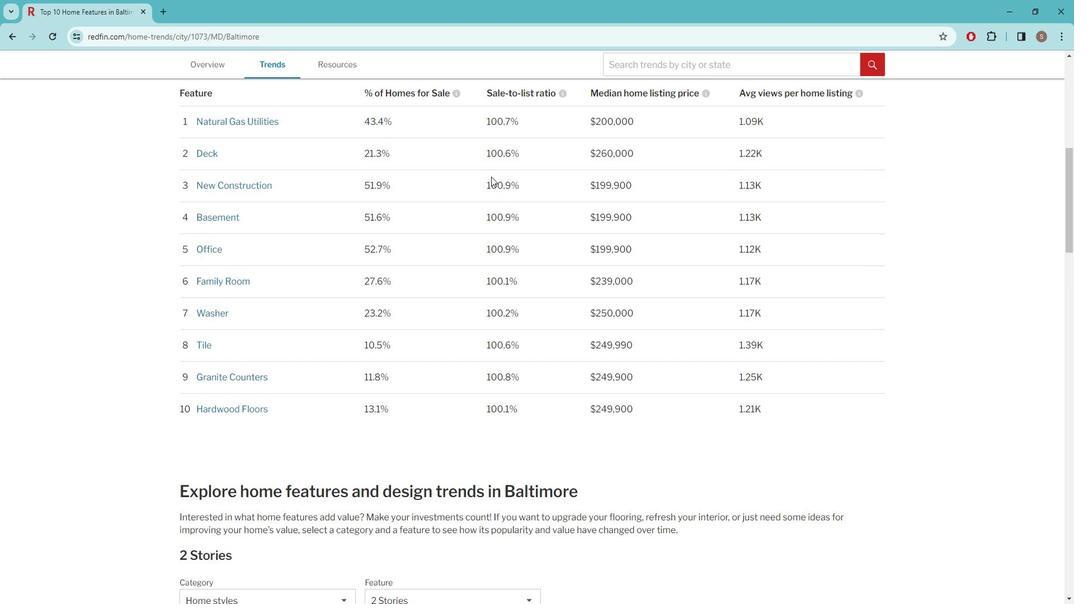 
Action: Mouse scrolled (501, 180) with delta (0, 0)
Screenshot: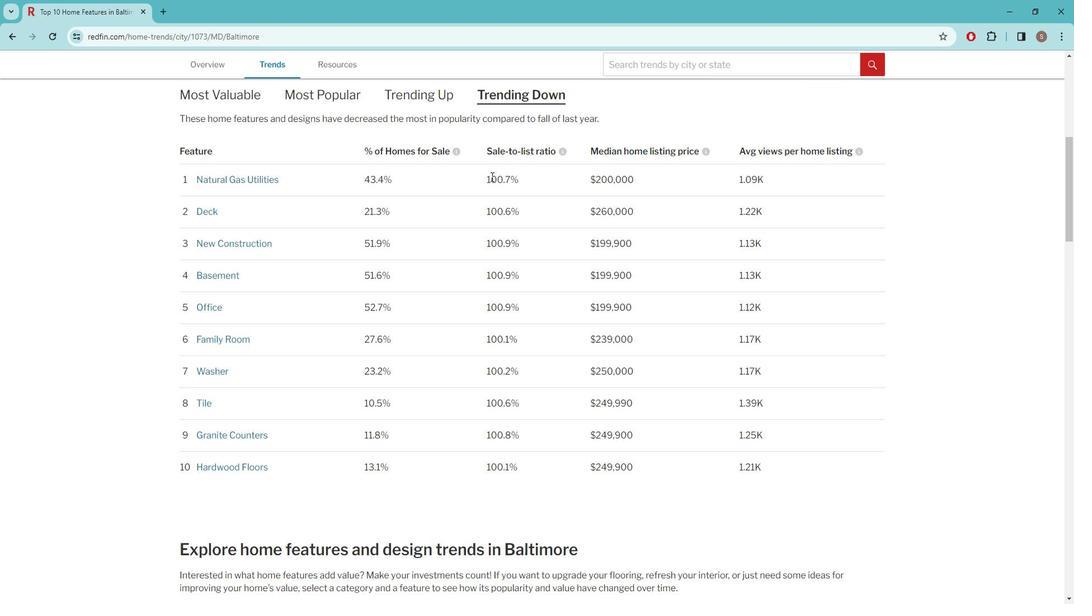 
Action: Mouse moved to (255, 153)
Screenshot: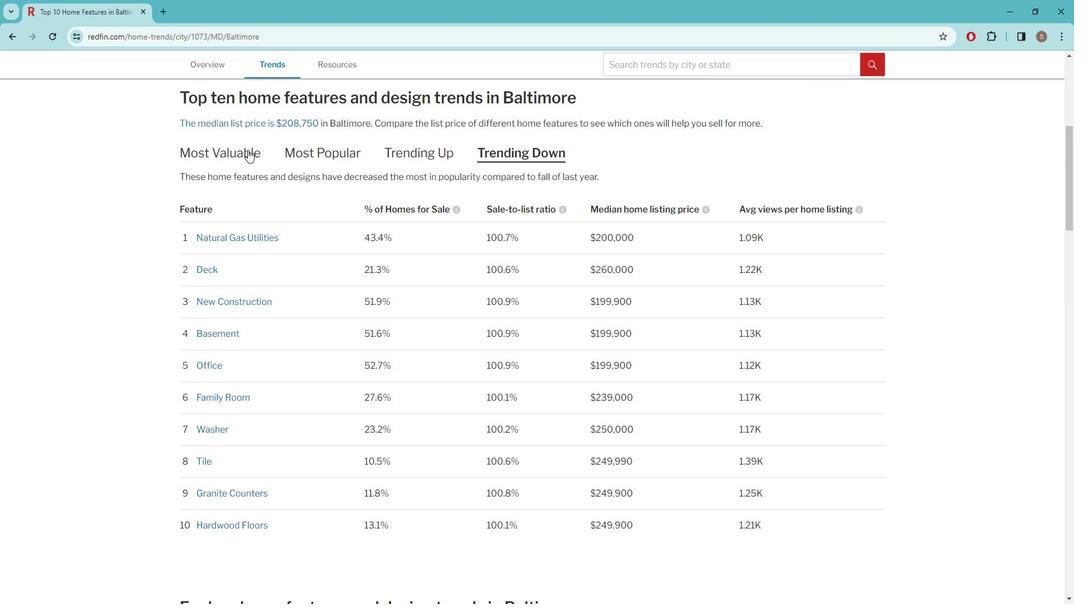 
Action: Mouse pressed left at (255, 153)
Screenshot: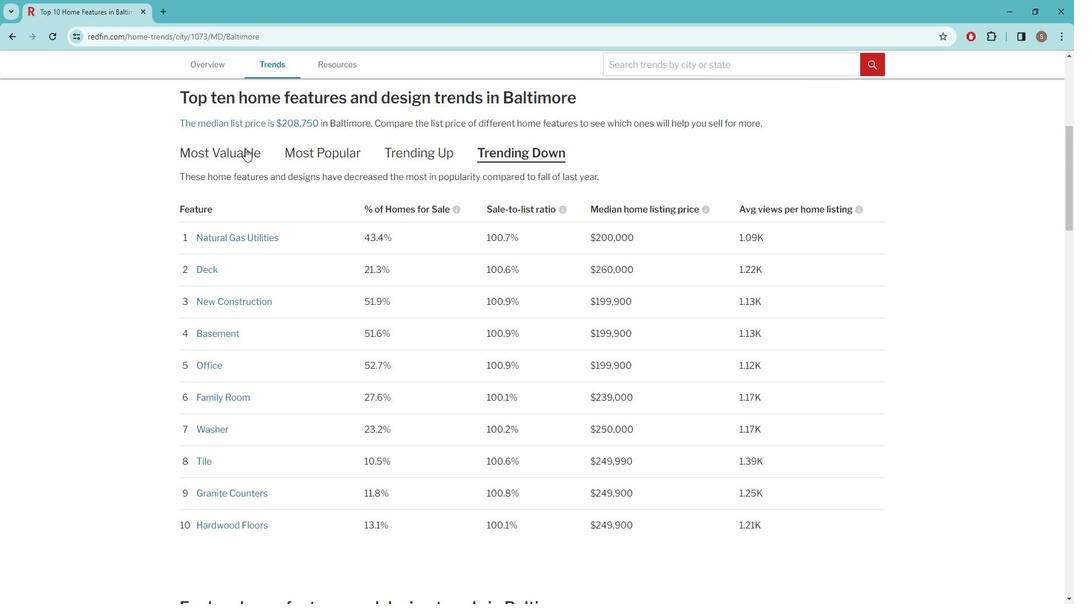 
Action: Mouse moved to (251, 169)
Screenshot: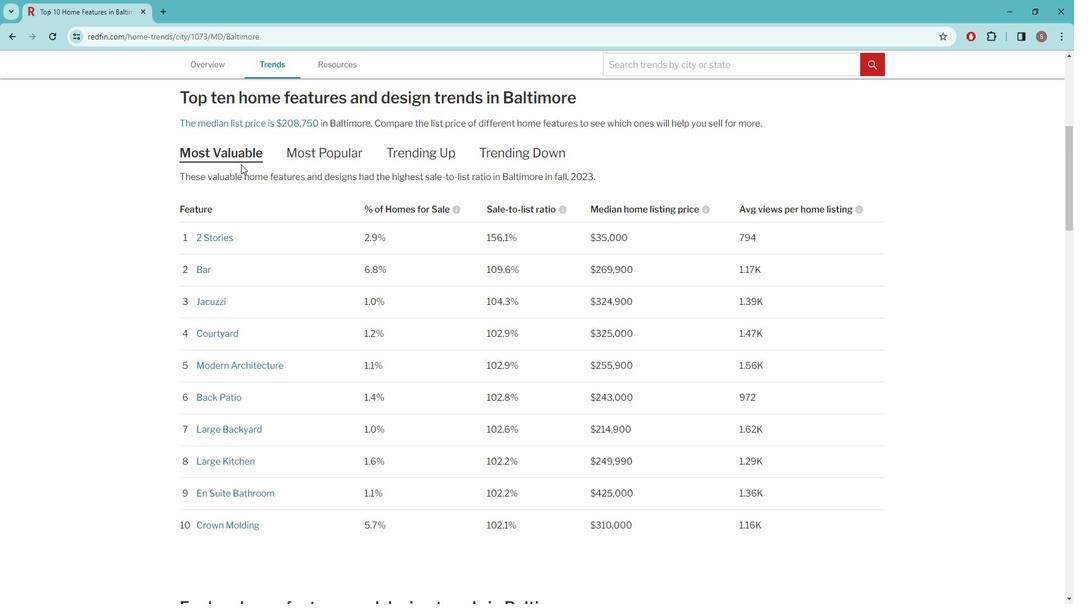 
Action: Mouse scrolled (251, 169) with delta (0, 0)
Screenshot: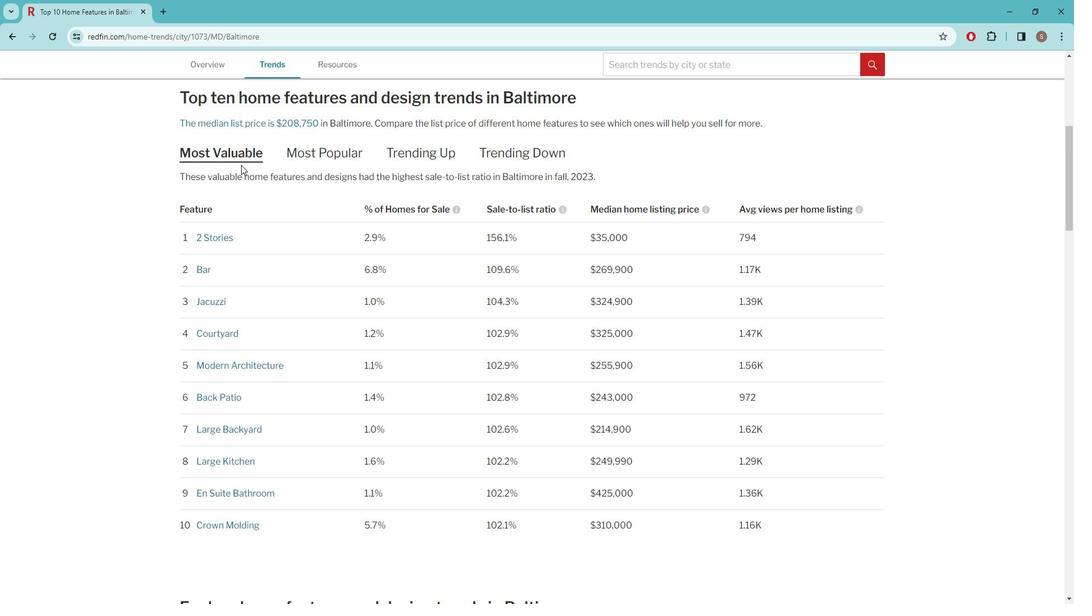 
Action: Mouse scrolled (251, 169) with delta (0, 0)
Screenshot: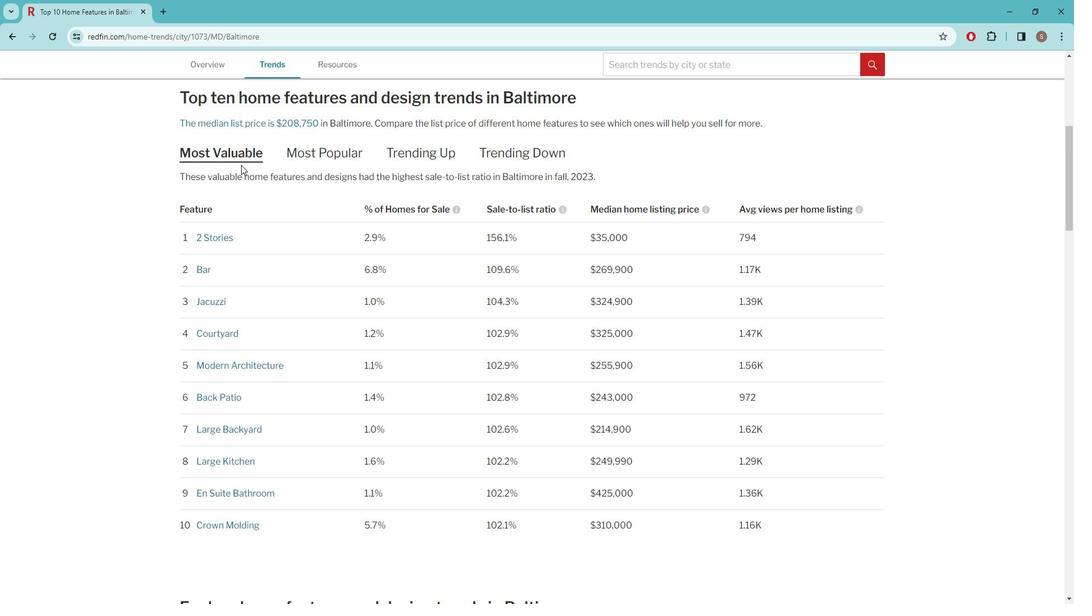 
Action: Mouse scrolled (251, 169) with delta (0, 0)
Screenshot: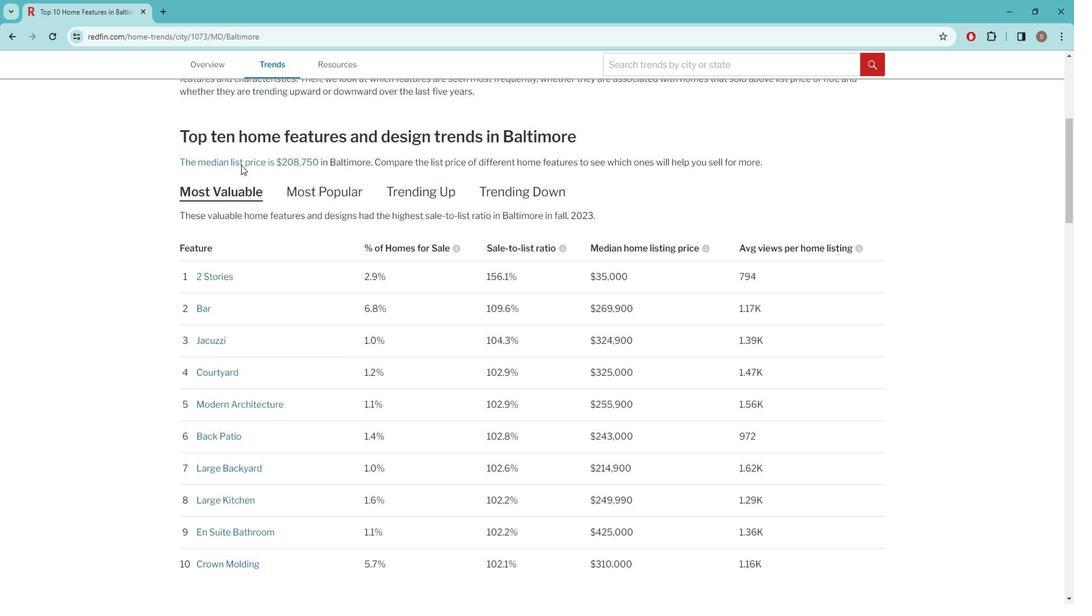 
Action: Mouse scrolled (251, 169) with delta (0, 0)
Screenshot: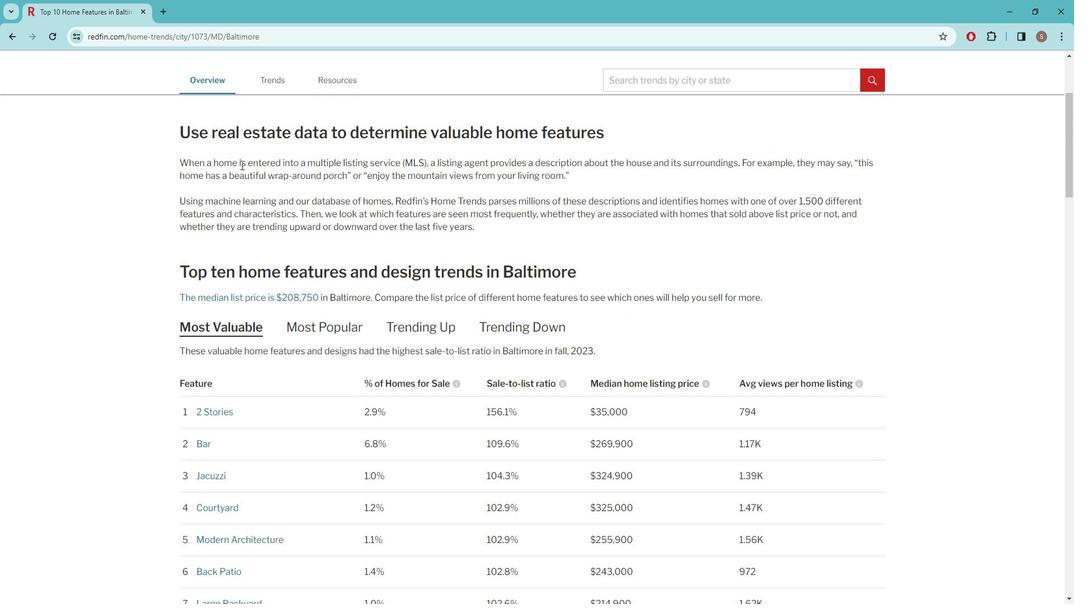 
Action: Mouse scrolled (251, 169) with delta (0, 0)
Screenshot: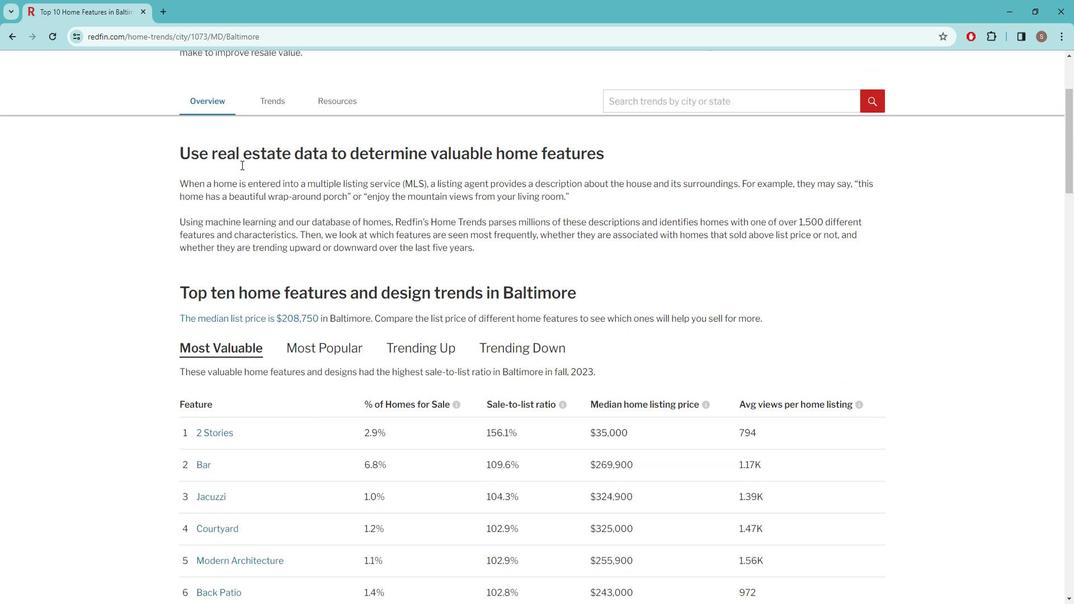 
Action: Mouse scrolled (251, 169) with delta (0, 0)
Screenshot: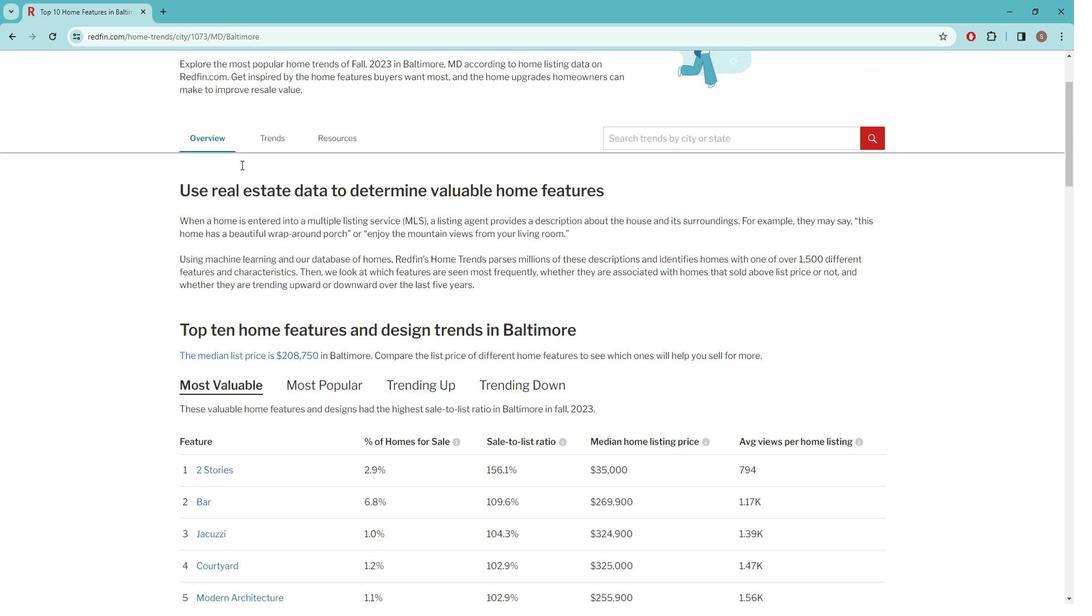 
Action: Mouse scrolled (251, 169) with delta (0, 0)
Screenshot: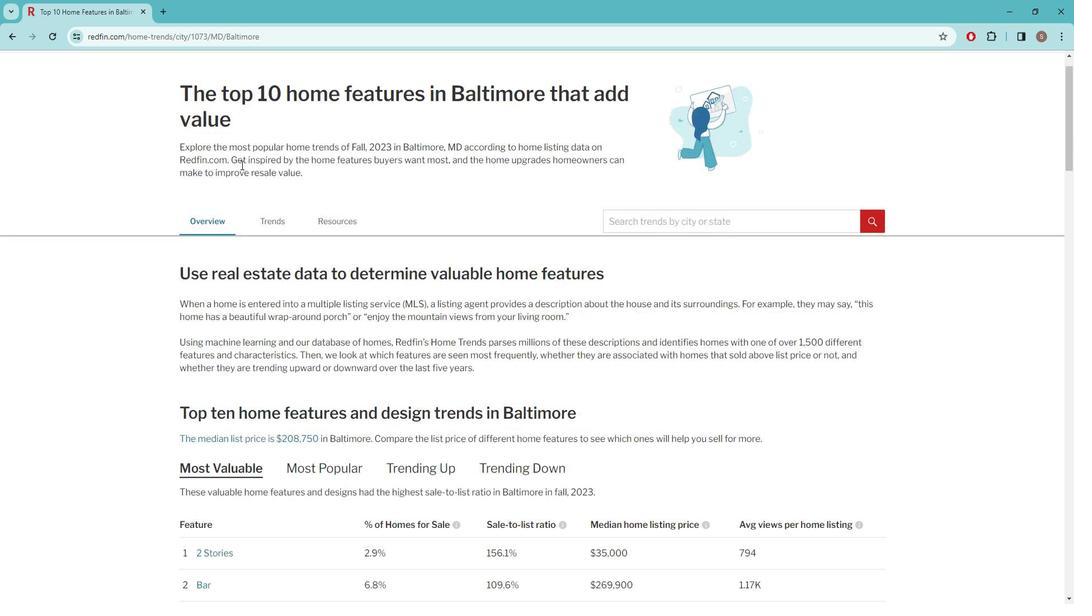 
Action: Mouse moved to (253, 185)
Screenshot: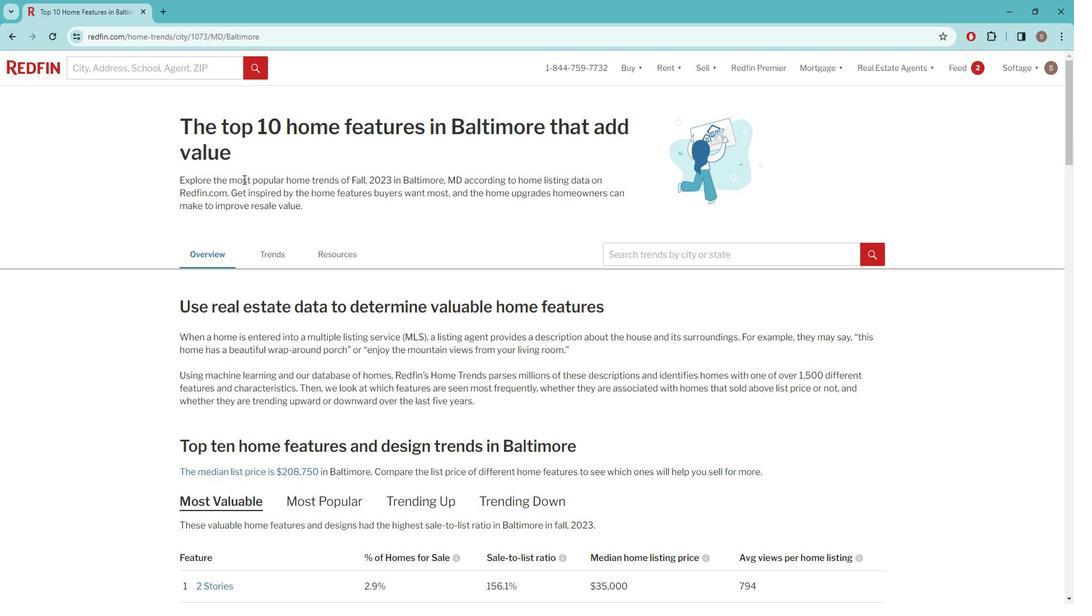 
Action: Mouse scrolled (253, 185) with delta (0, 0)
Screenshot: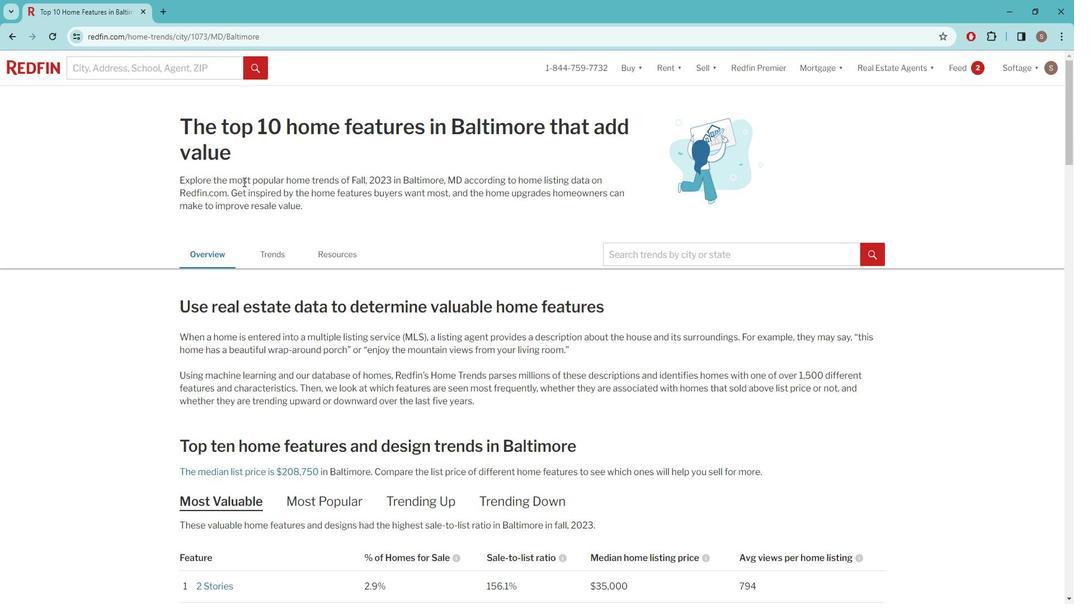 
Action: Mouse moved to (263, 184)
Screenshot: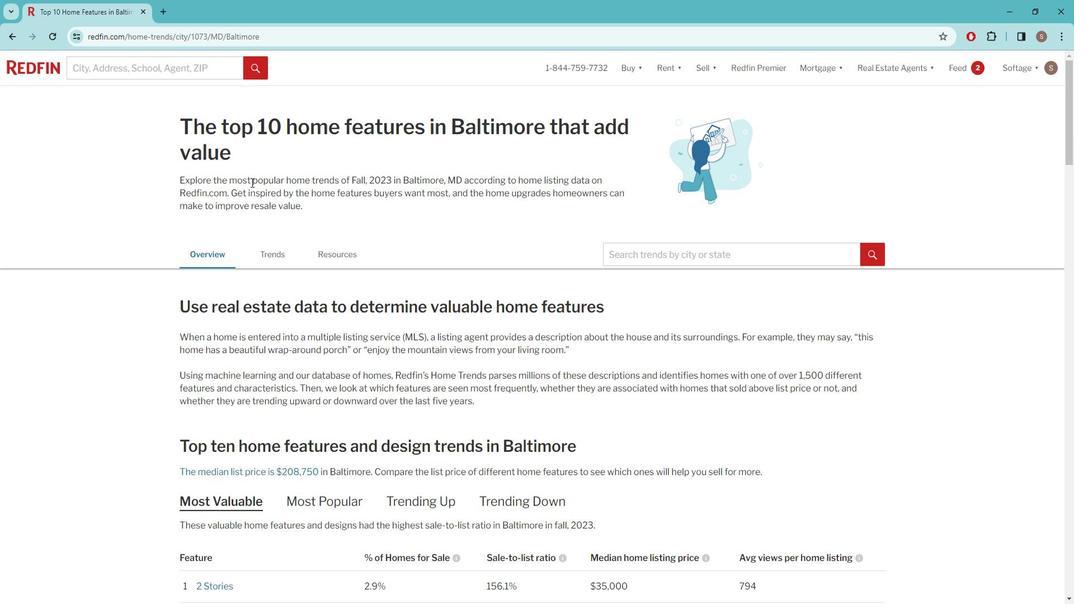 
